 Task: Create a new board button with title "project management" and the description "Trello is an online project management." at the top of the list on board "Trello first" and add the "green" label and add the "Trello first" checklist from card "Trello first" renamed to "Trello second" to the card and add member "softage.1@softage.net" to the card and set due date now.
Action: Mouse moved to (803, 162)
Screenshot: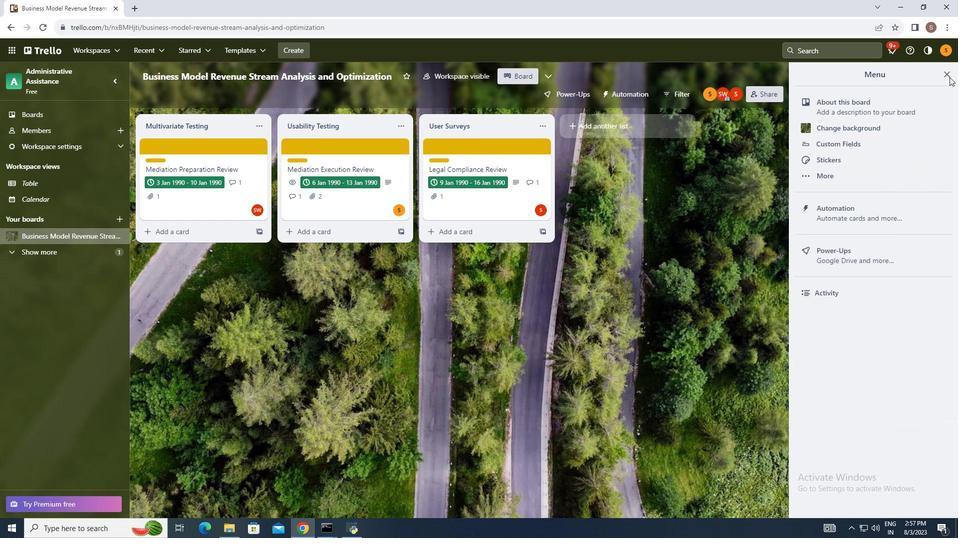 
Action: Mouse pressed left at (803, 162)
Screenshot: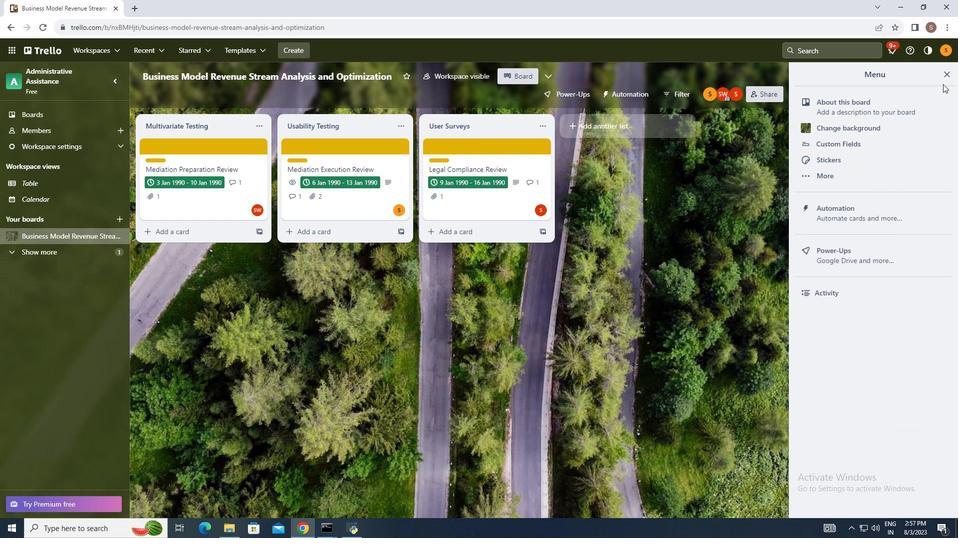 
Action: Mouse moved to (730, 254)
Screenshot: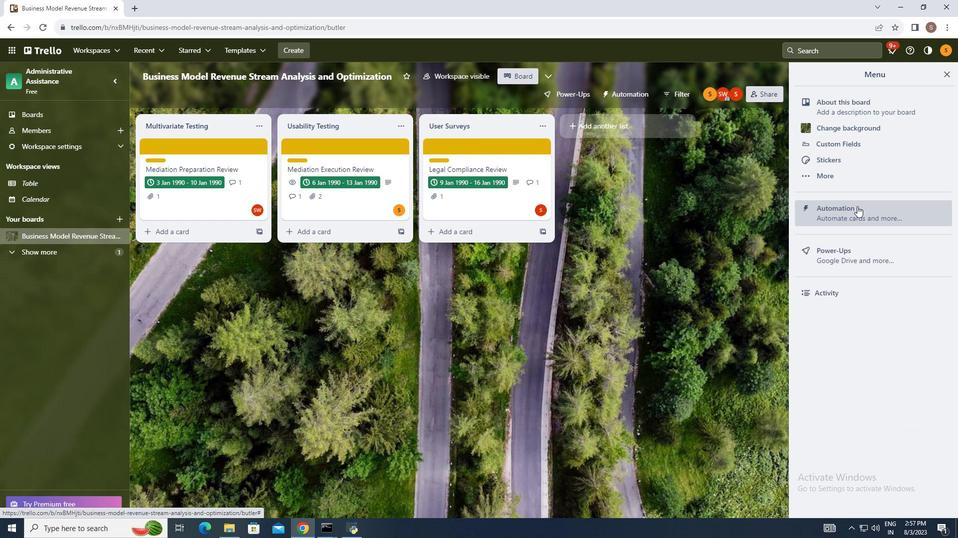 
Action: Mouse pressed left at (730, 254)
Screenshot: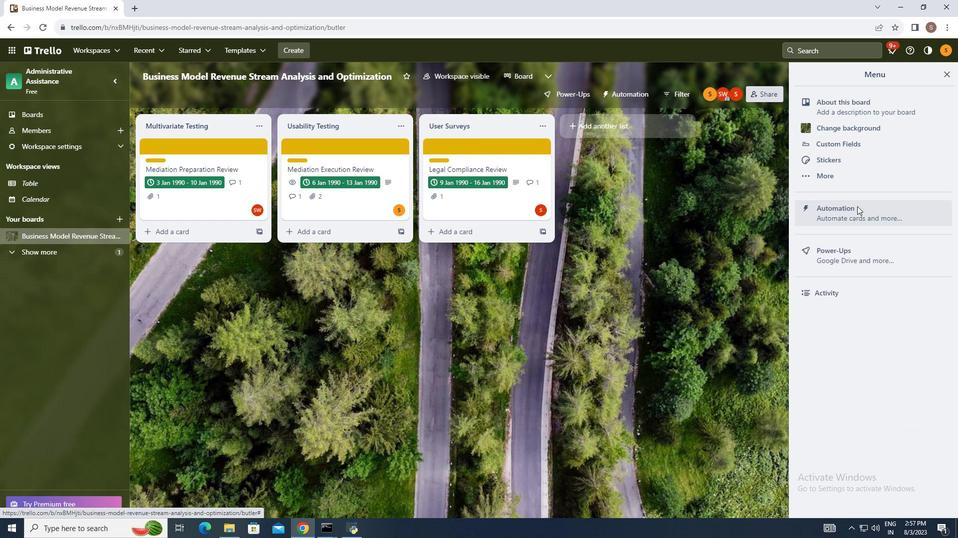 
Action: Mouse moved to (190, 309)
Screenshot: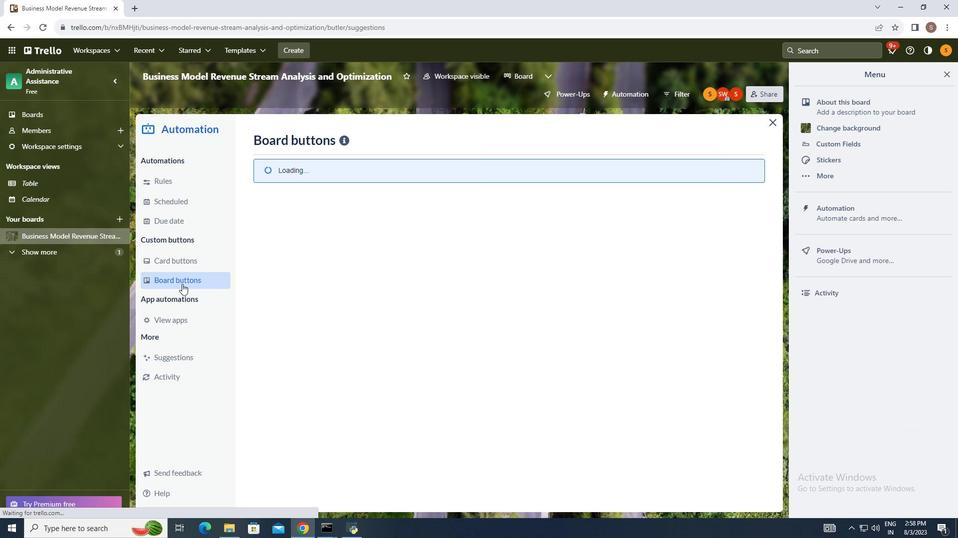 
Action: Mouse pressed left at (190, 309)
Screenshot: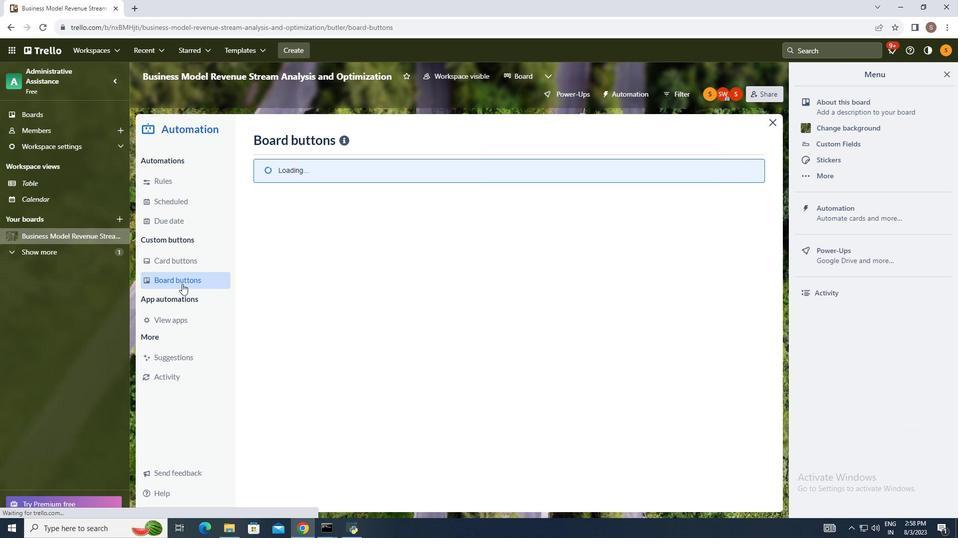 
Action: Mouse moved to (631, 207)
Screenshot: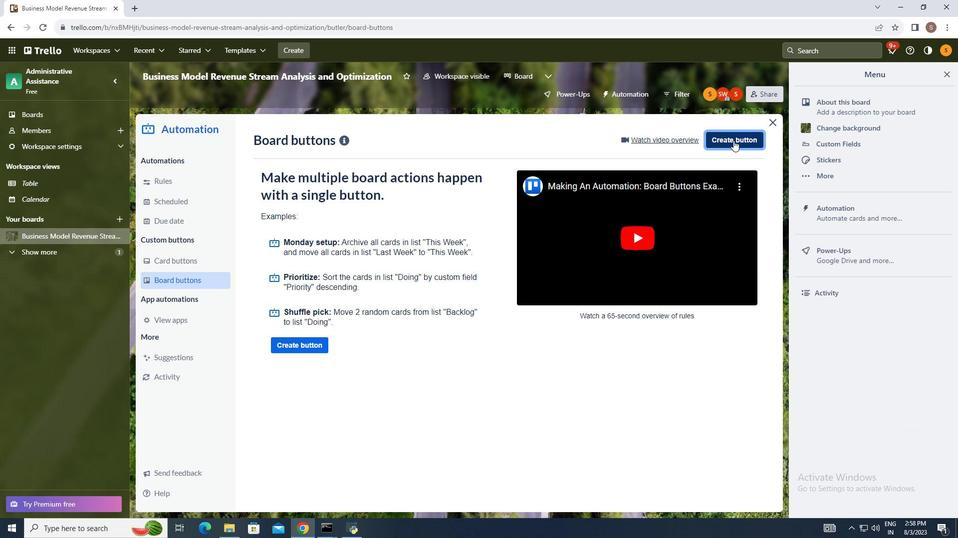 
Action: Mouse pressed left at (631, 207)
Screenshot: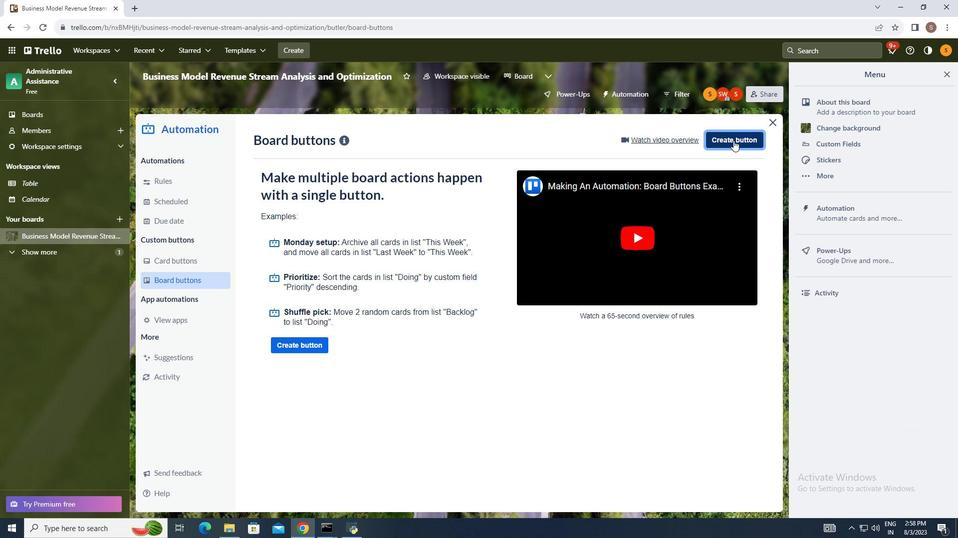 
Action: Mouse moved to (392, 303)
Screenshot: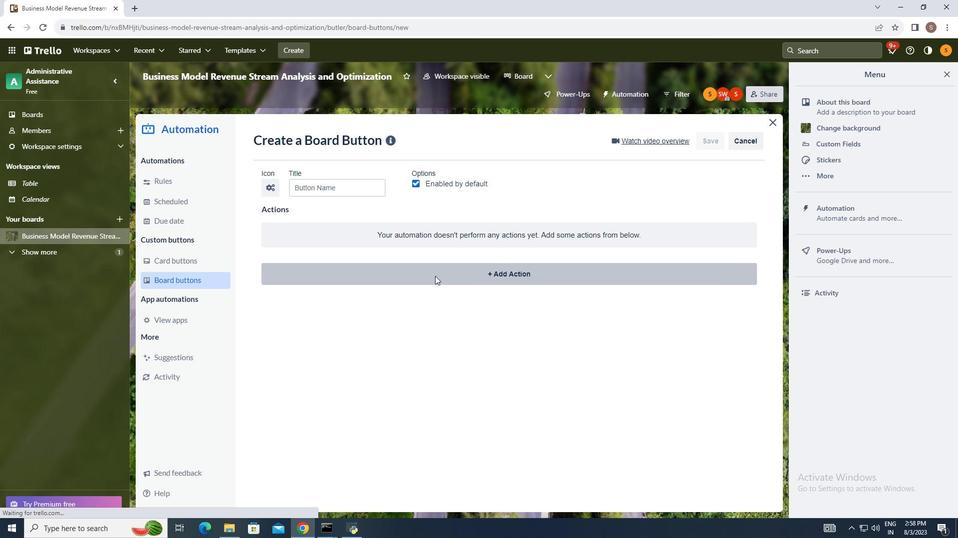 
Action: Mouse pressed left at (392, 303)
Screenshot: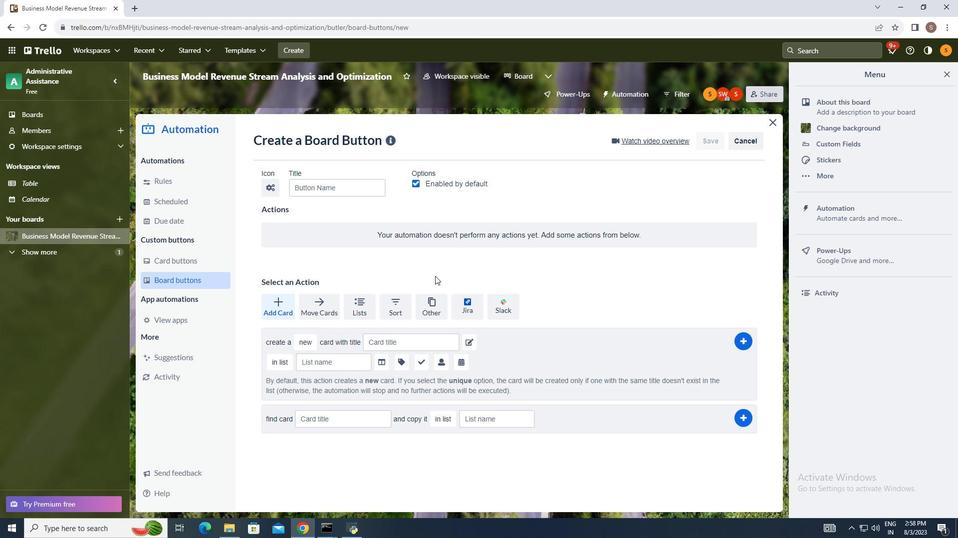 
Action: Mouse moved to (289, 351)
Screenshot: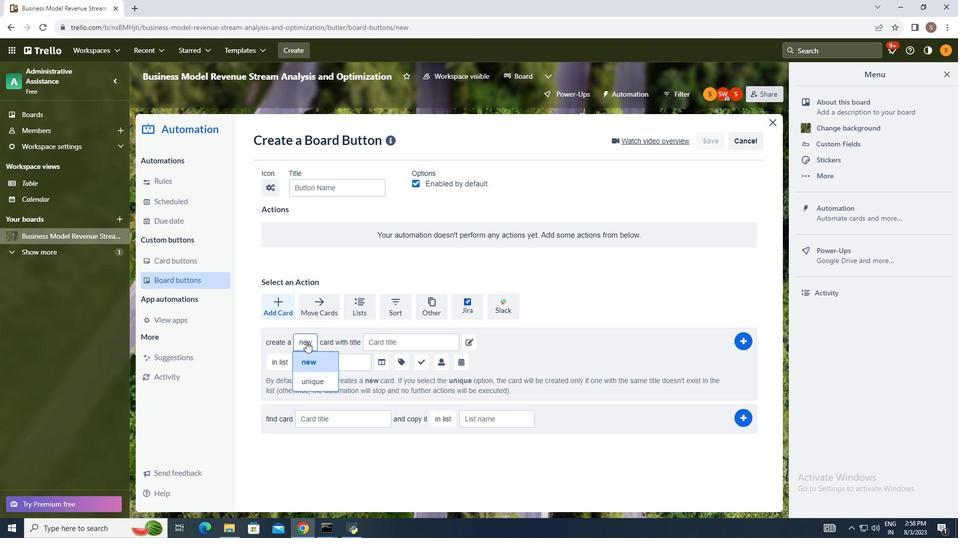 
Action: Mouse pressed left at (289, 351)
Screenshot: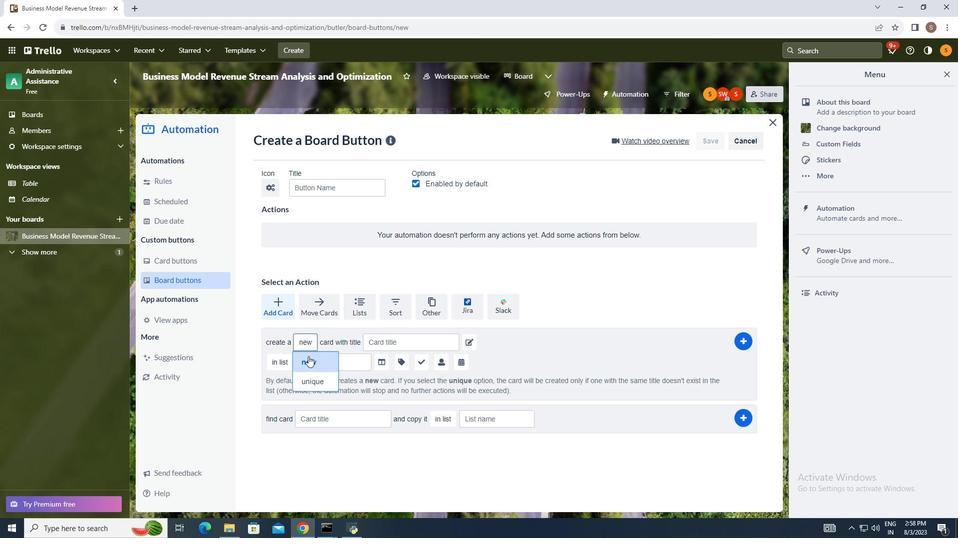 
Action: Mouse moved to (291, 361)
Screenshot: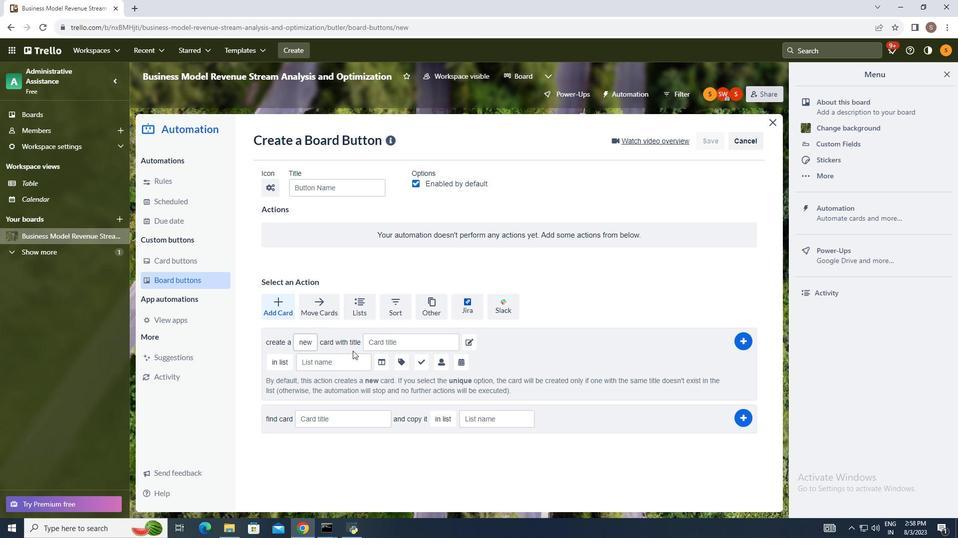 
Action: Mouse pressed left at (291, 361)
Screenshot: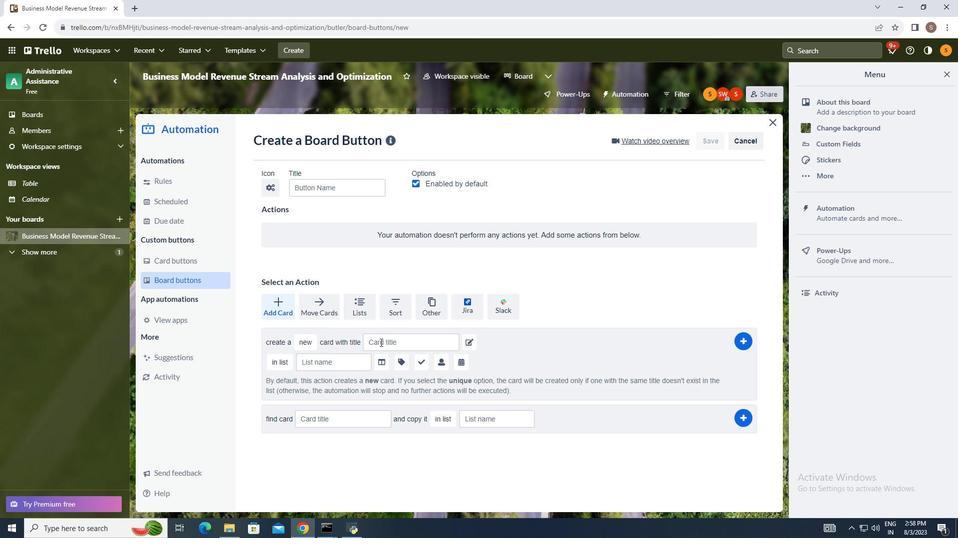 
Action: Mouse moved to (350, 351)
Screenshot: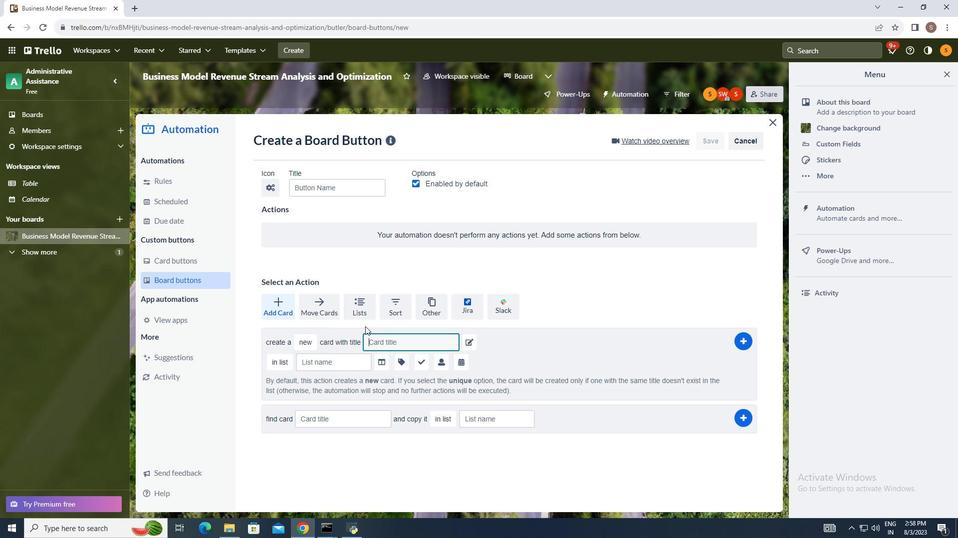 
Action: Mouse pressed left at (350, 351)
Screenshot: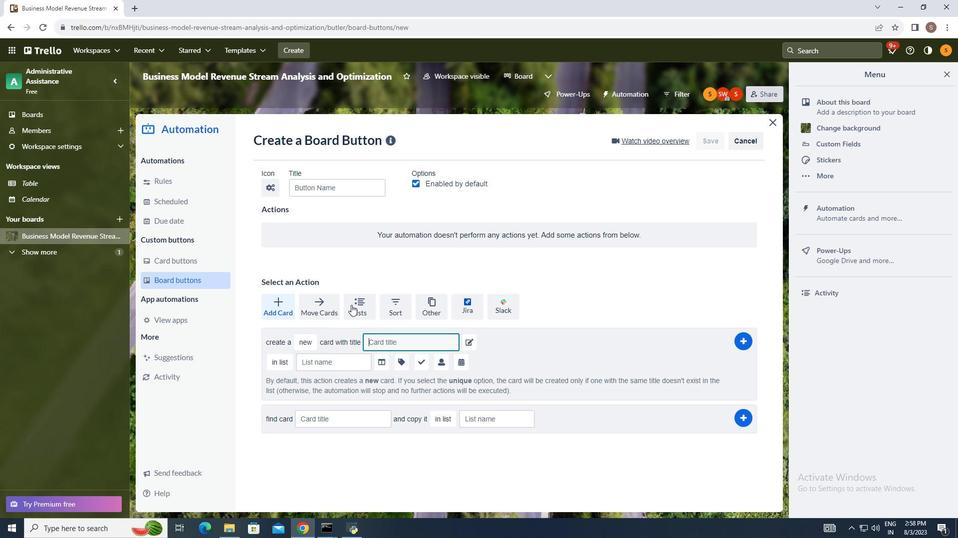 
Action: Mouse moved to (311, 292)
Screenshot: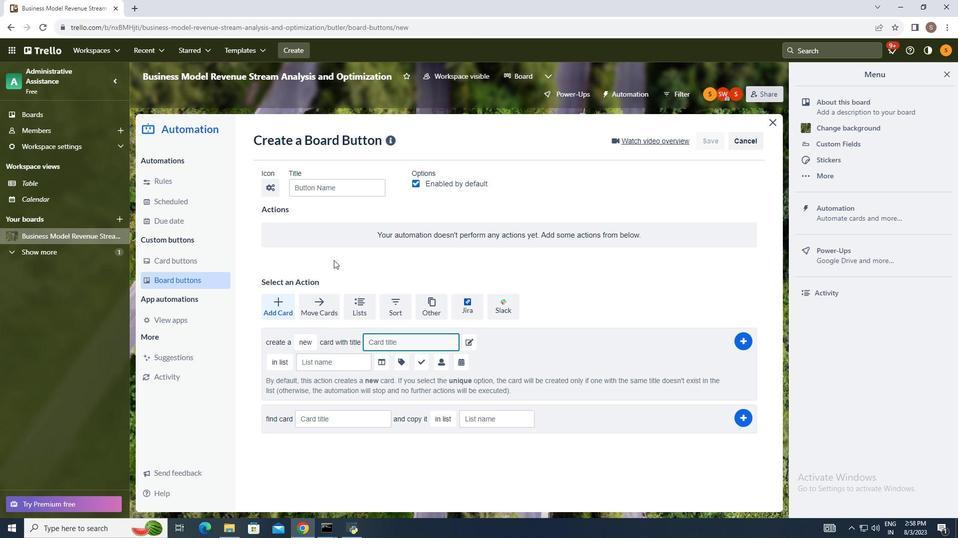 
Action: Key pressed project<Key.space>management
Screenshot: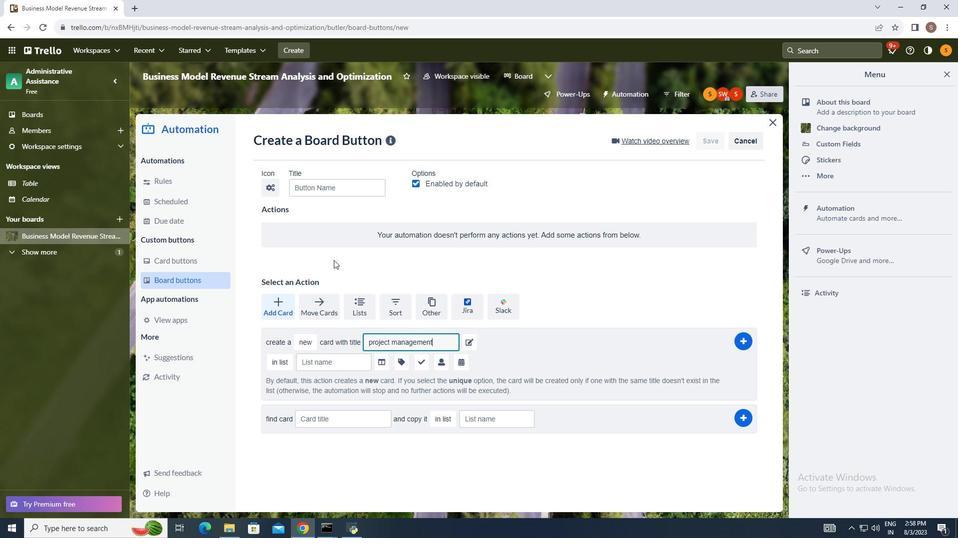 
Action: Mouse moved to (424, 350)
Screenshot: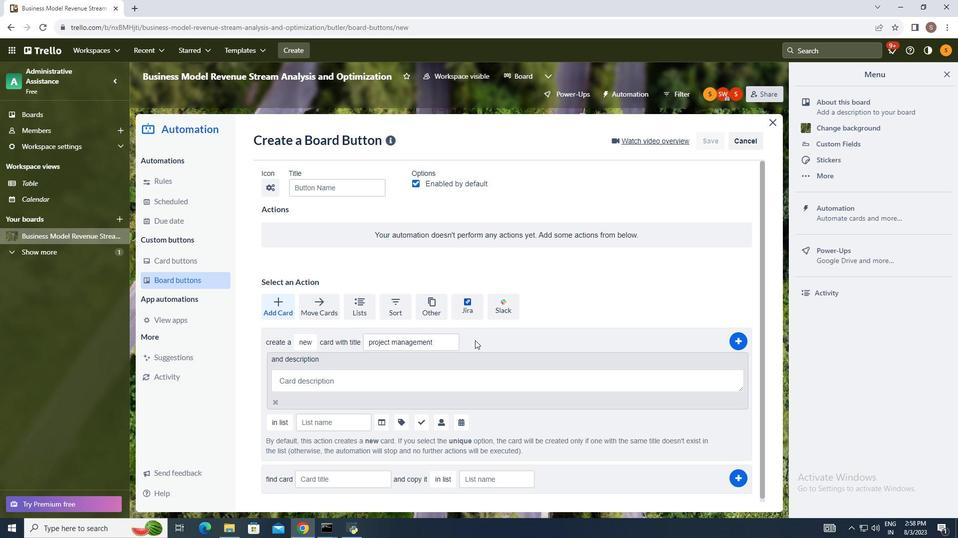 
Action: Mouse pressed left at (424, 350)
Screenshot: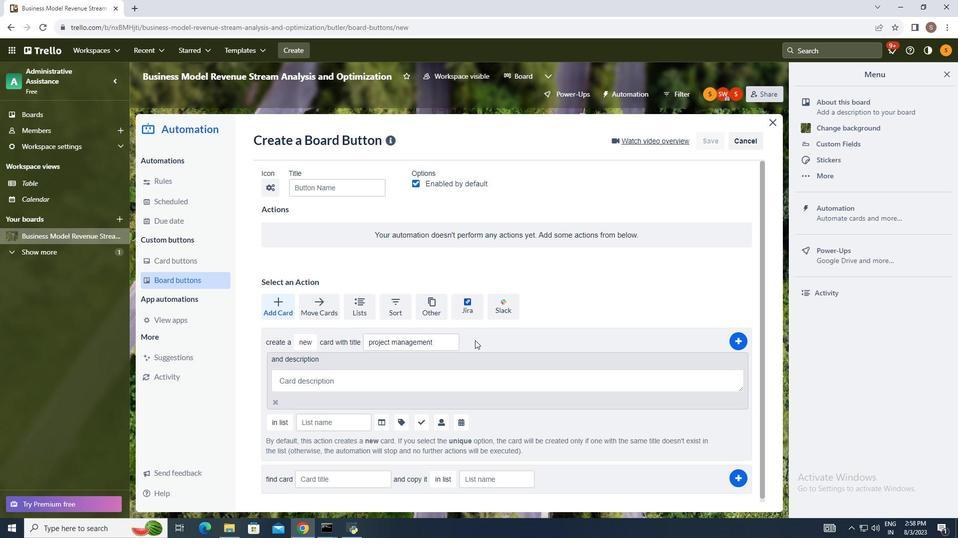 
Action: Mouse moved to (320, 379)
Screenshot: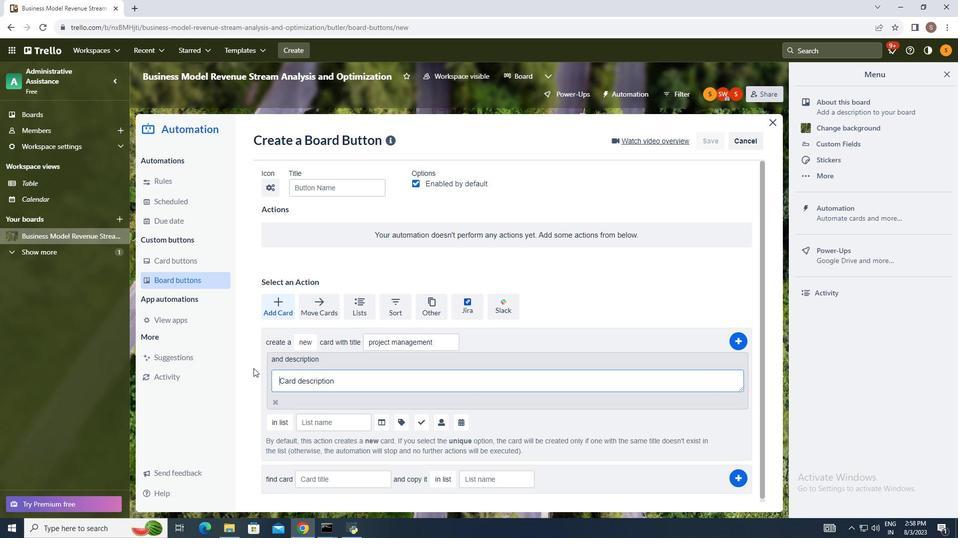
Action: Mouse pressed left at (320, 379)
Screenshot: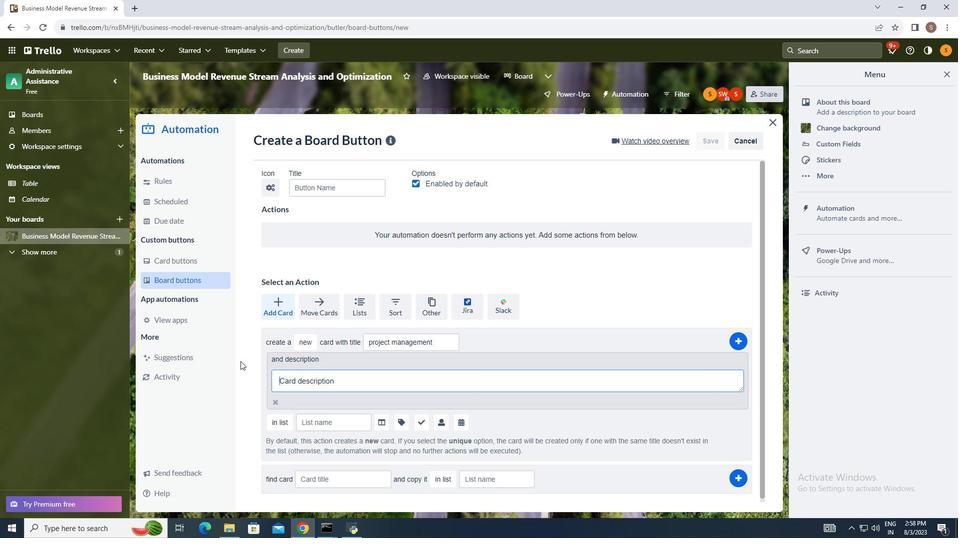 
Action: Mouse moved to (237, 364)
Screenshot: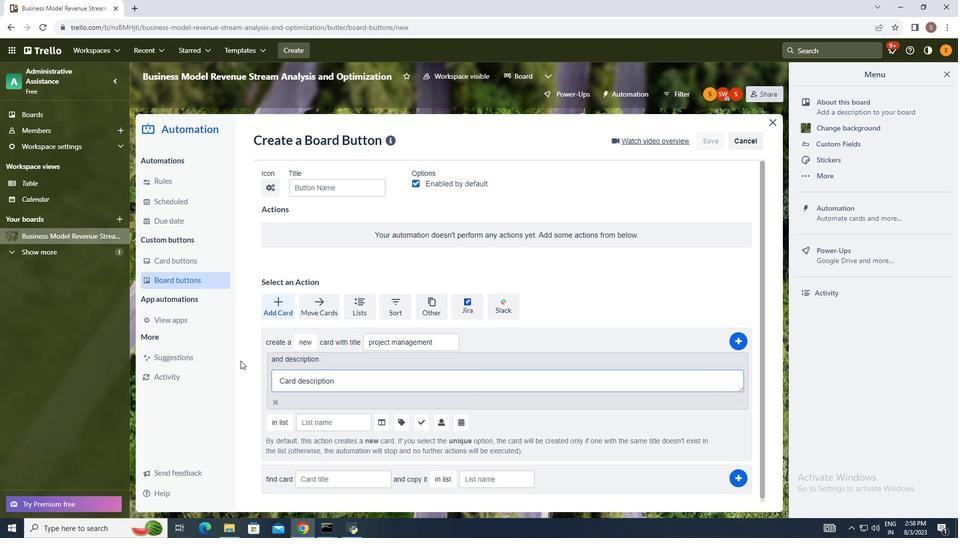 
Action: Key pressed <Key.shift_r>Trello<Key.space>is<Key.space>an<Key.space>online<Key.space>project<Key.space>management<Key.space>
Screenshot: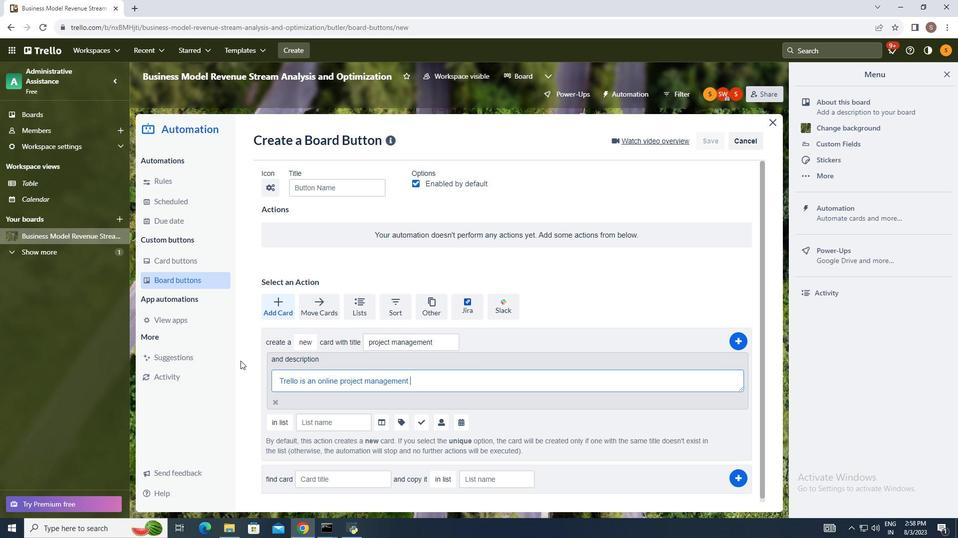 
Action: Mouse moved to (381, 370)
Screenshot: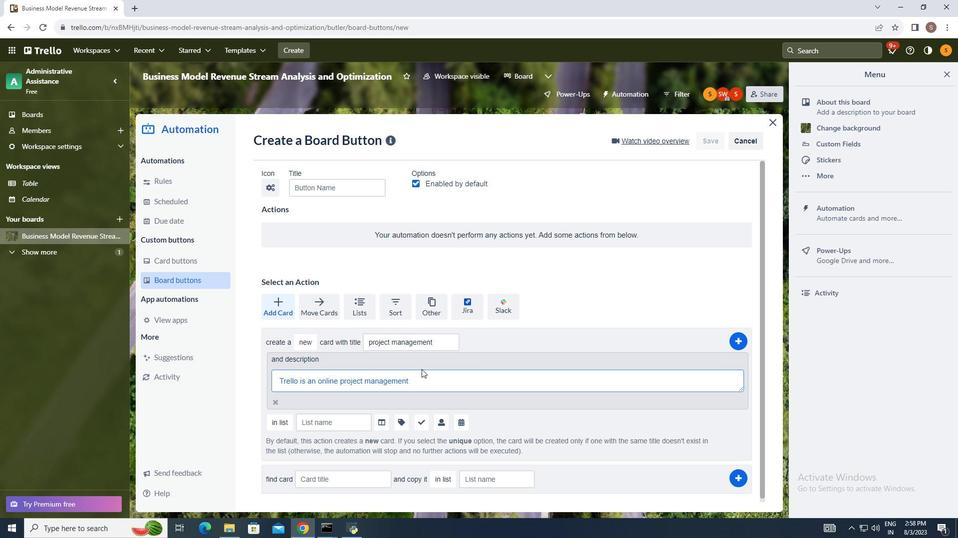 
Action: Key pressed at<Key.space>the<Key.space>top<Key.space>of<Key.space>the<Key.space>list<Key.space>on
Screenshot: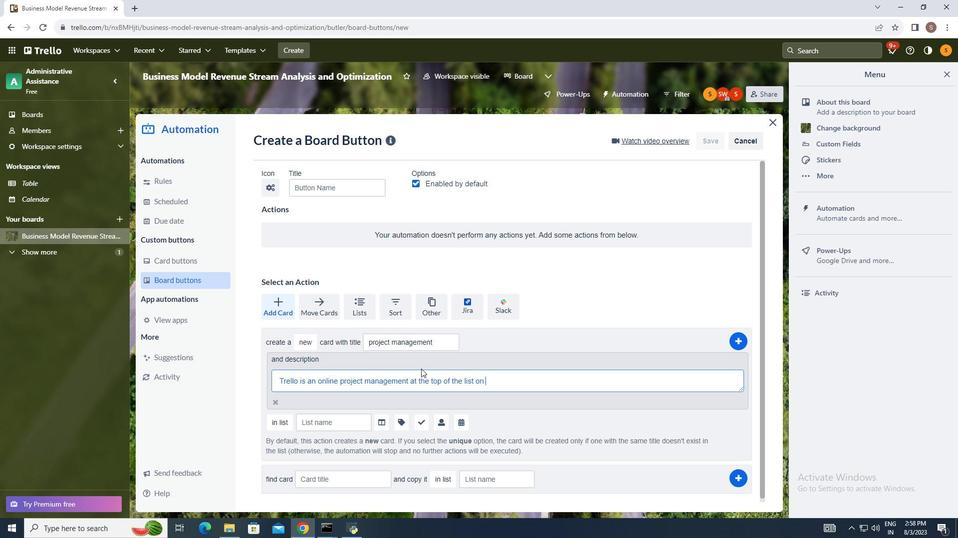 
Action: Mouse moved to (381, 370)
Screenshot: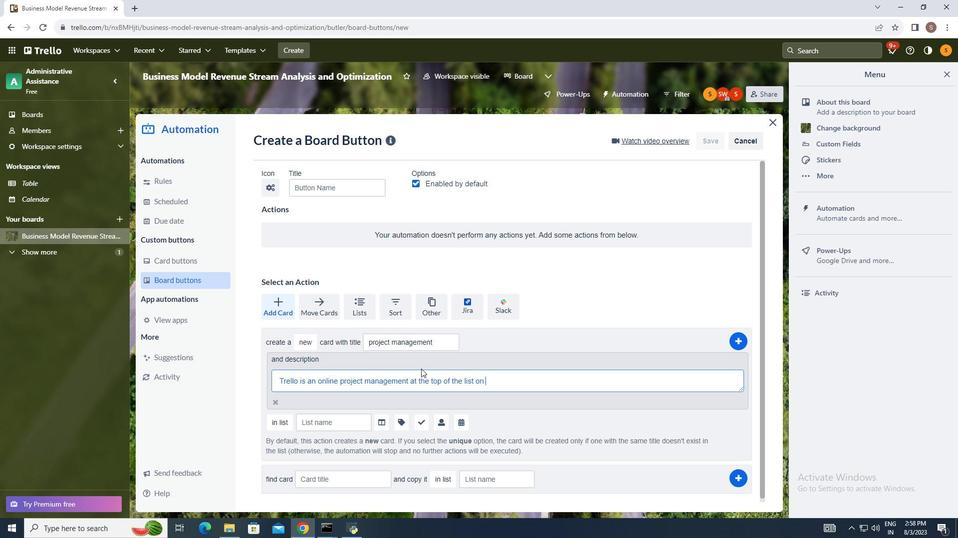 
Action: Key pressed <Key.space>board
Screenshot: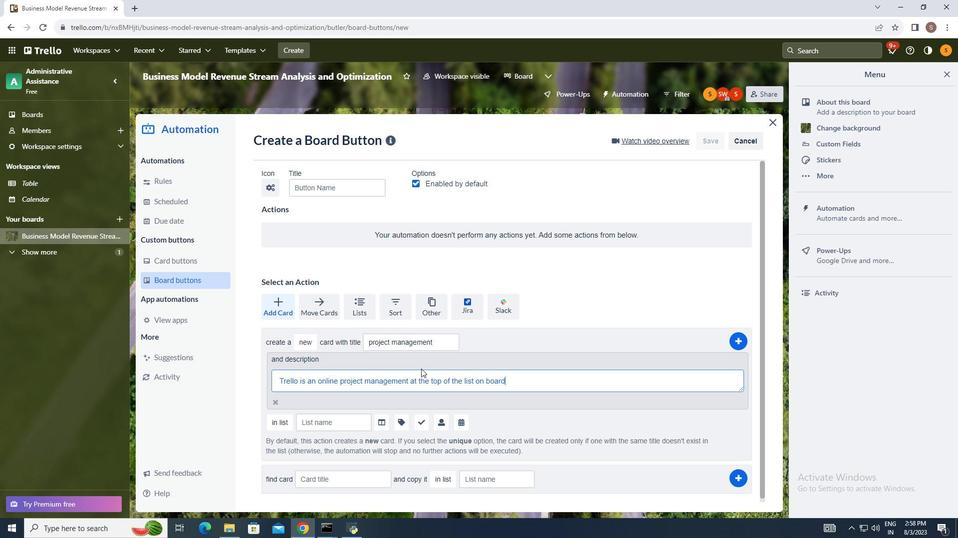 
Action: Mouse moved to (266, 411)
Screenshot: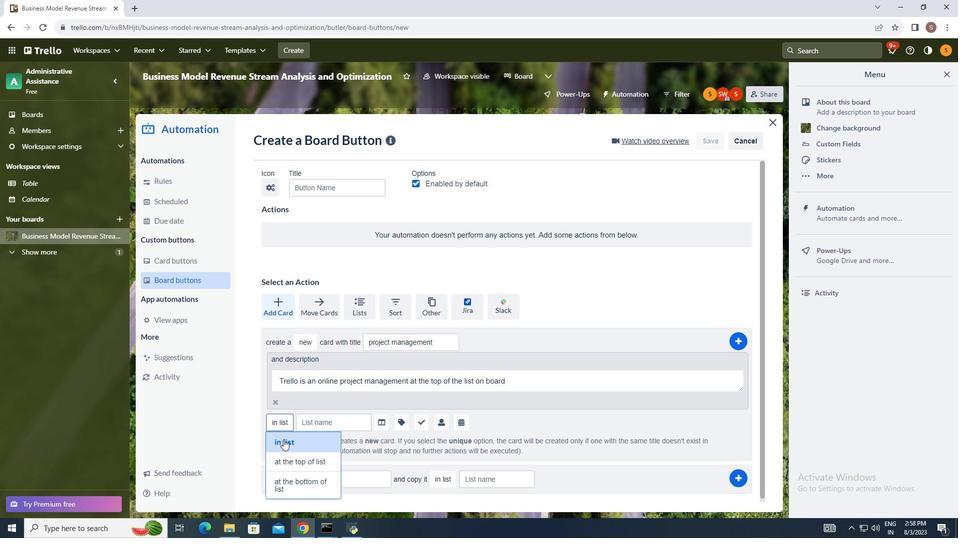 
Action: Mouse pressed left at (266, 411)
Screenshot: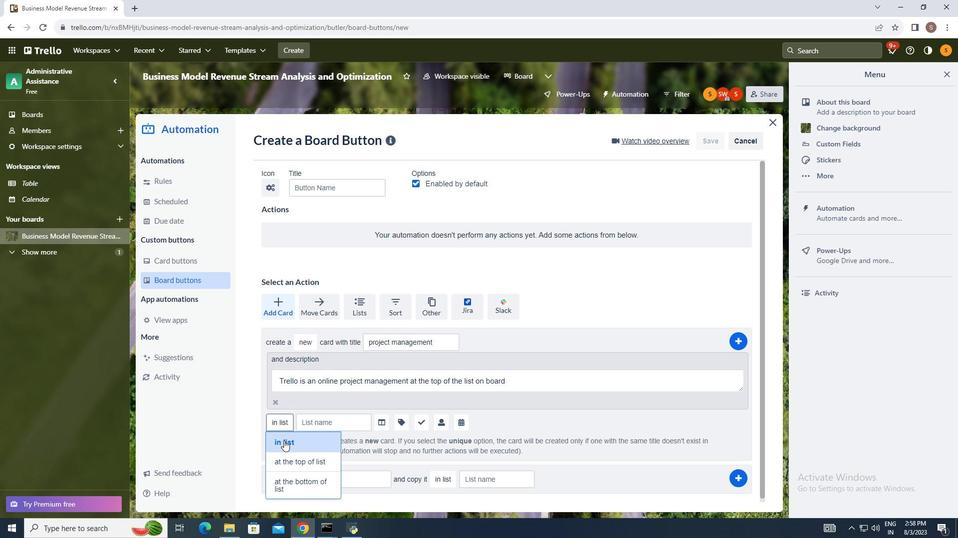 
Action: Mouse moved to (272, 423)
Screenshot: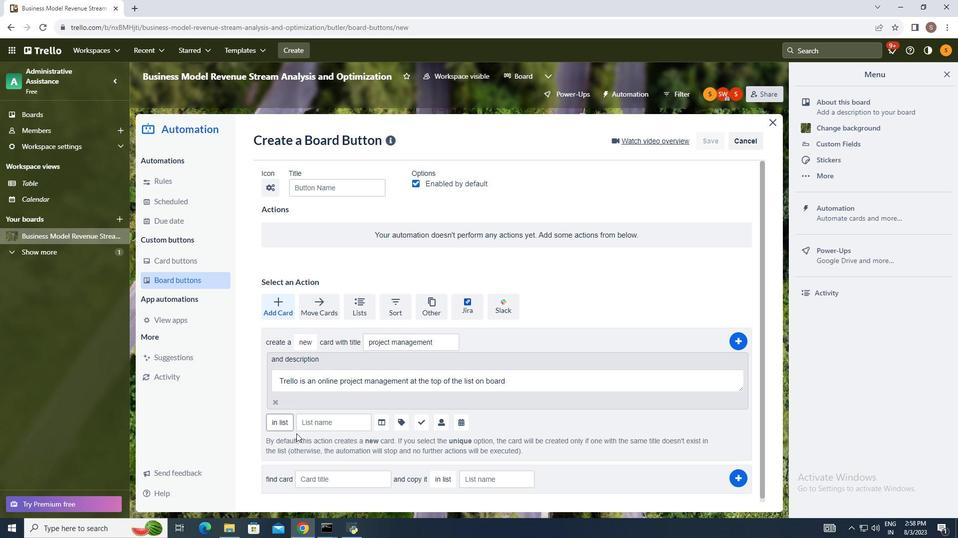 
Action: Mouse pressed left at (272, 423)
Screenshot: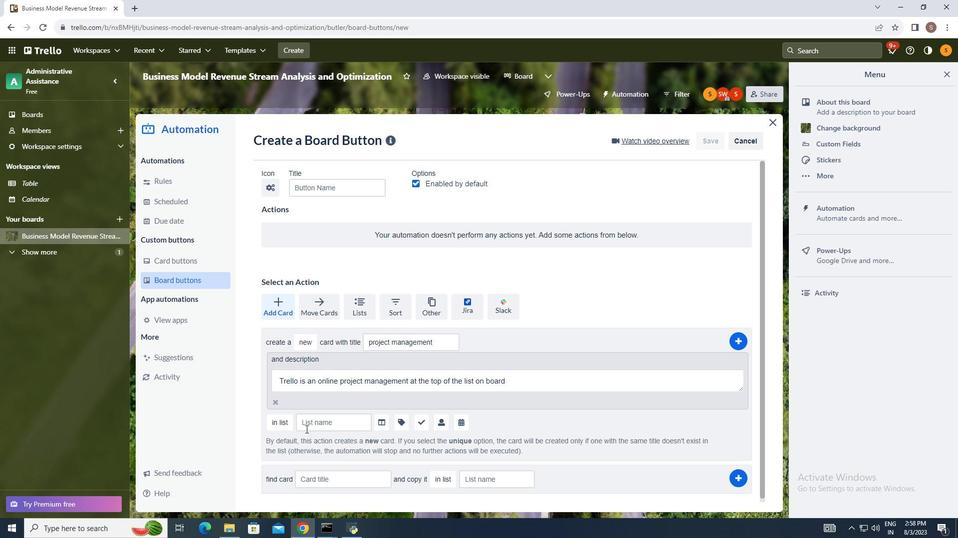 
Action: Mouse moved to (294, 409)
Screenshot: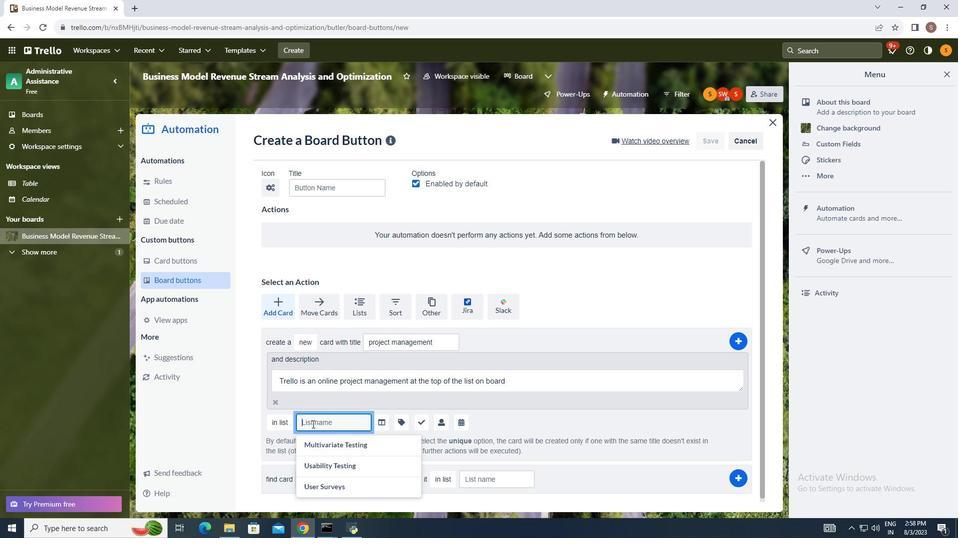 
Action: Mouse pressed left at (294, 409)
Screenshot: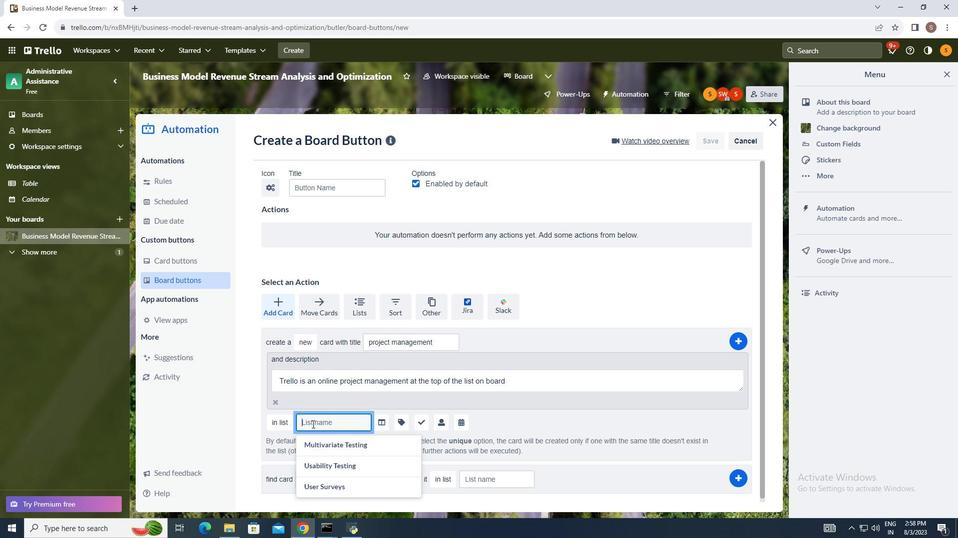 
Action: Key pressed <Key.shift_r>Trelo
Screenshot: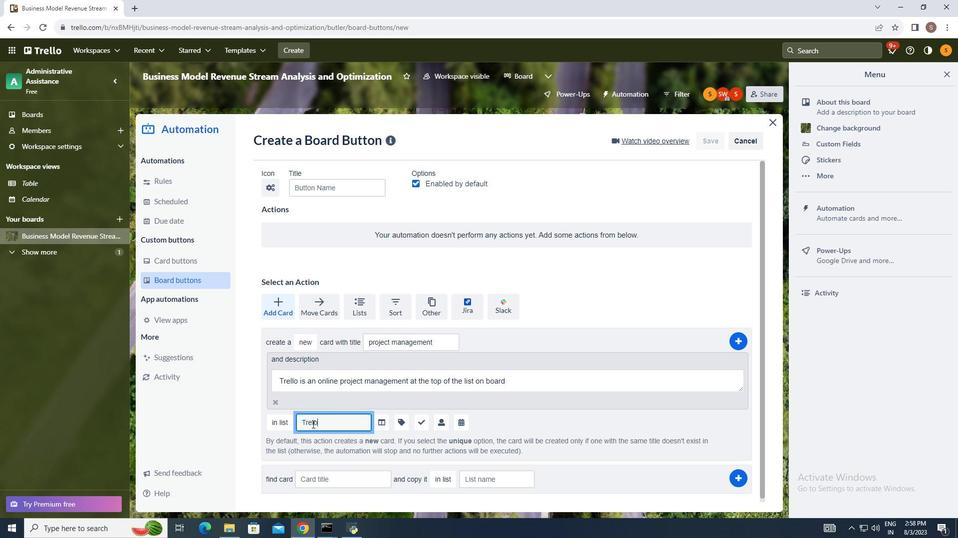 
Action: Mouse moved to (311, 408)
Screenshot: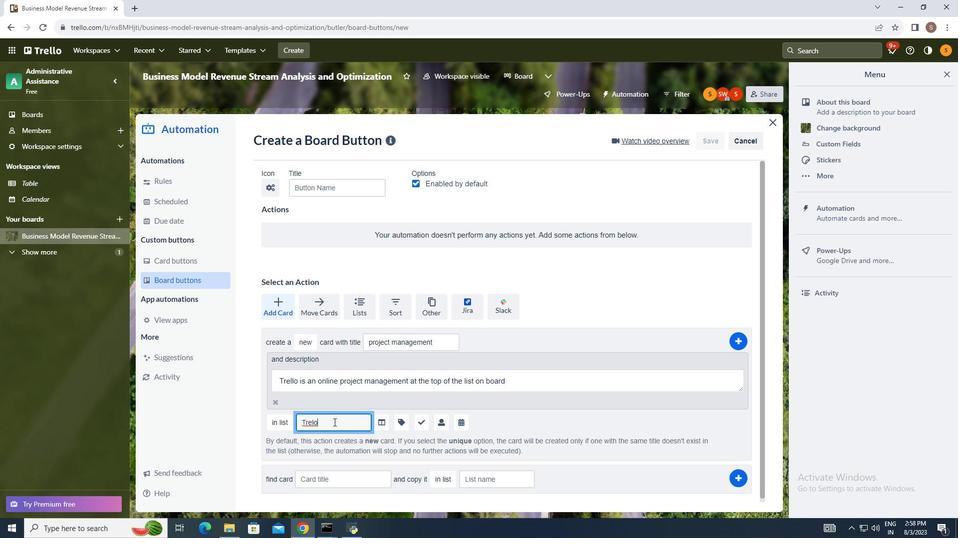 
Action: Key pressed <Key.backspace>lo<Key.space>first
Screenshot: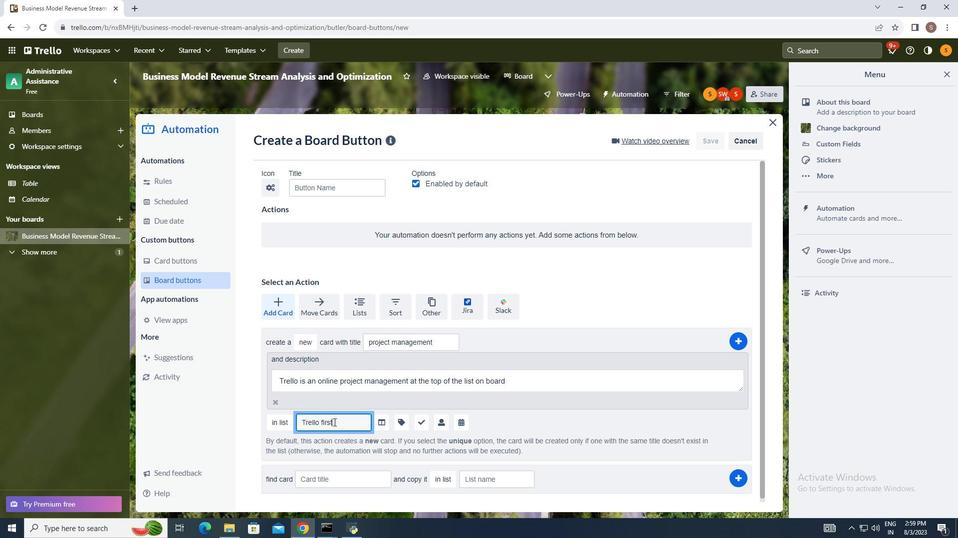 
Action: Mouse moved to (349, 408)
Screenshot: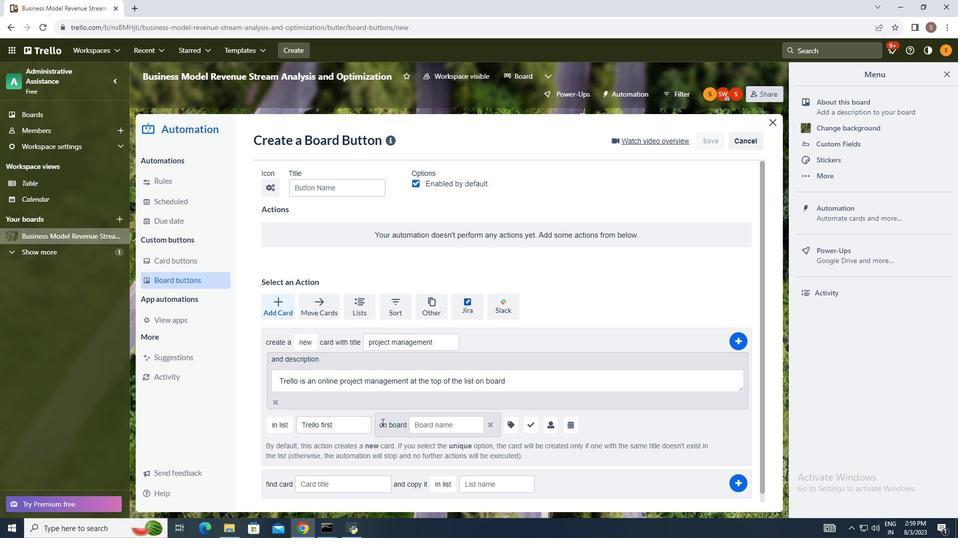 
Action: Mouse pressed left at (349, 408)
Screenshot: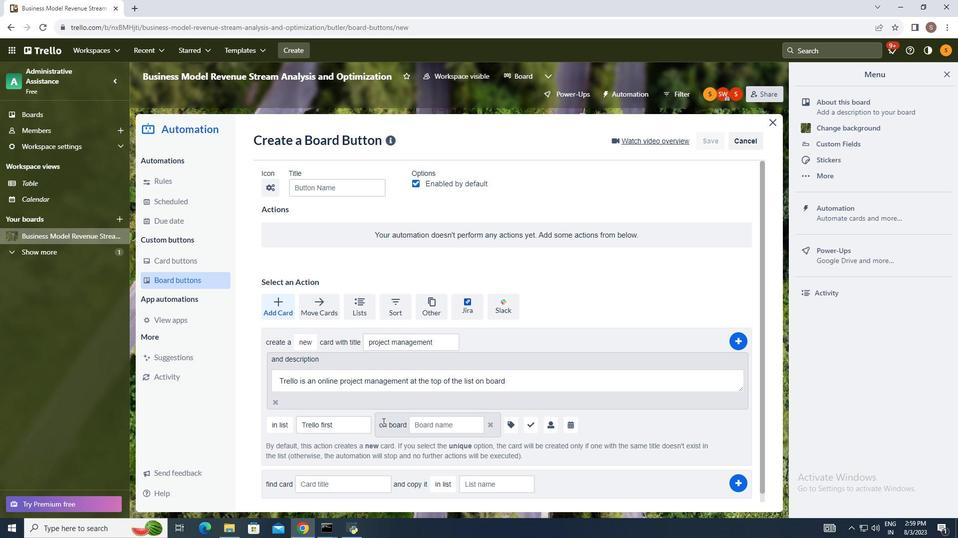 
Action: Mouse moved to (398, 411)
Screenshot: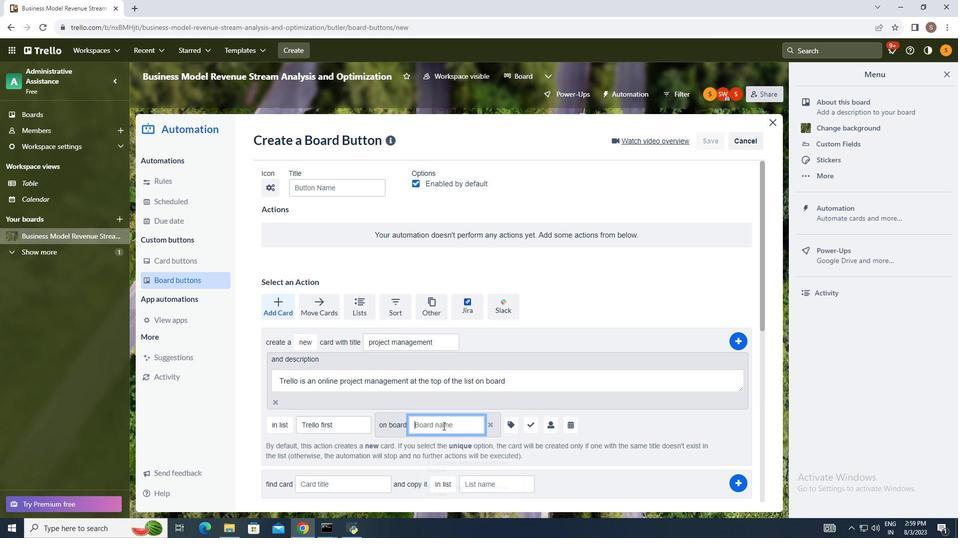 
Action: Mouse pressed left at (398, 411)
Screenshot: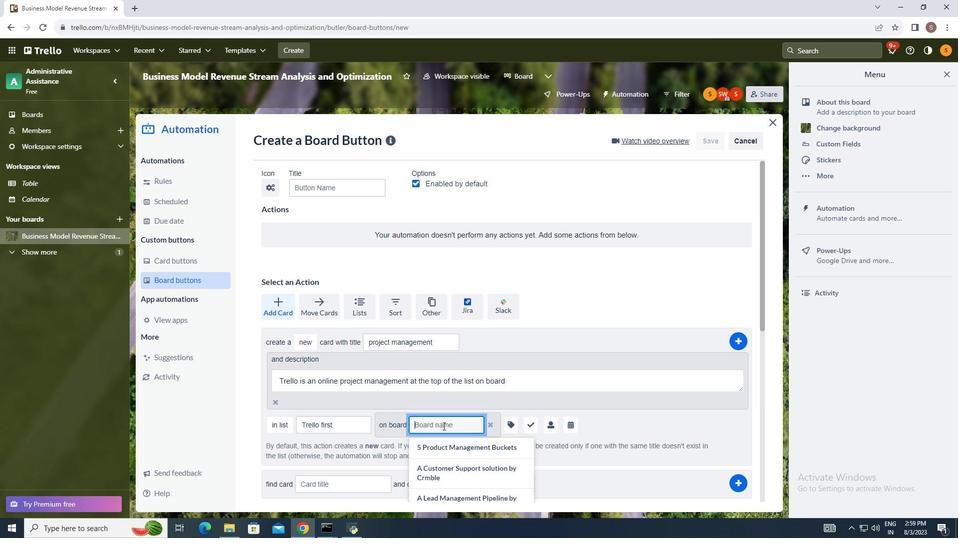 
Action: Mouse moved to (392, 409)
Screenshot: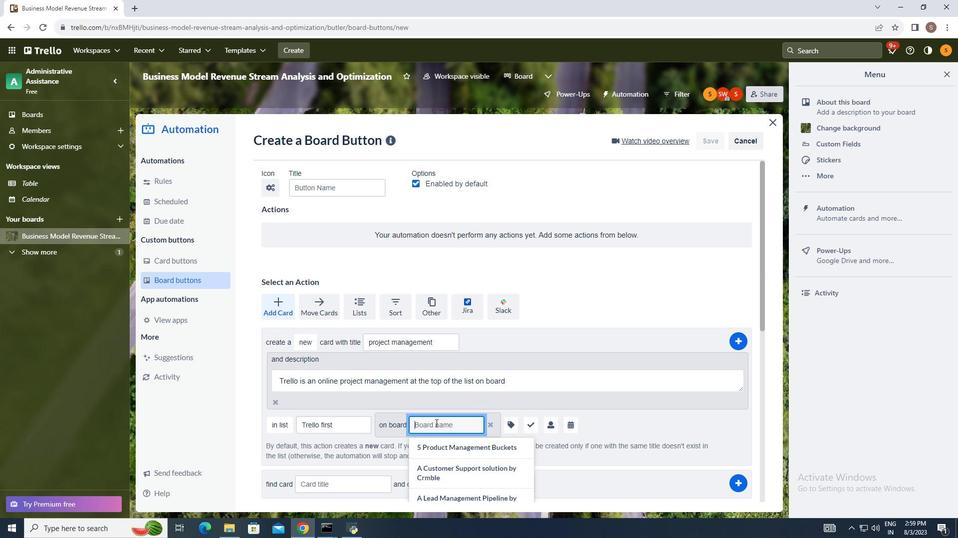 
Action: Key pressed <Key.shift_r>Trello<Key.space>first<Key.space>
Screenshot: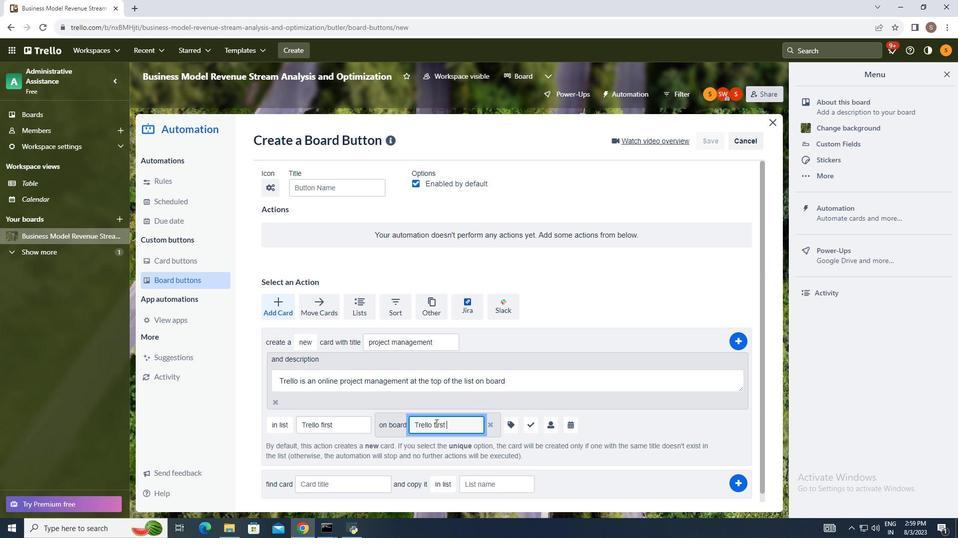 
Action: Mouse moved to (453, 410)
Screenshot: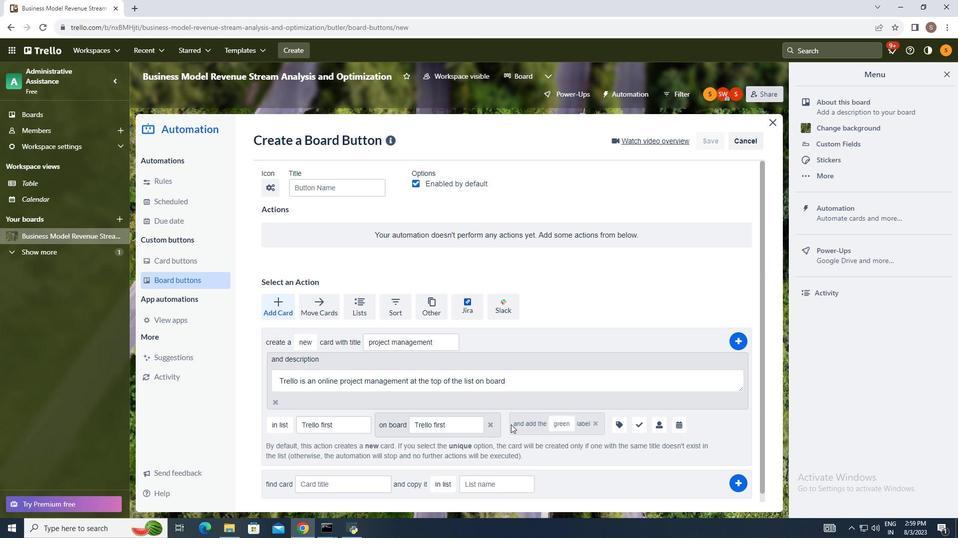 
Action: Mouse pressed left at (453, 410)
Screenshot: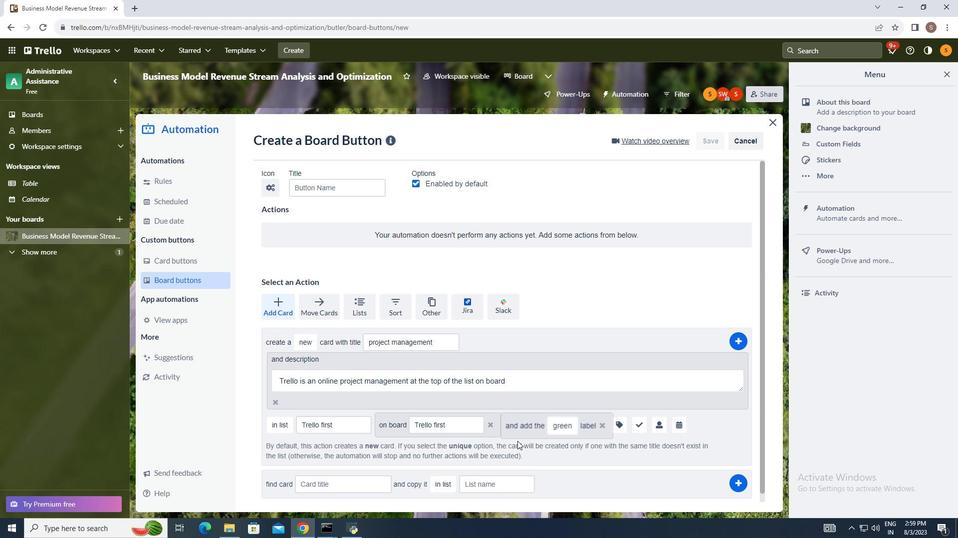 
Action: Mouse moved to (493, 413)
Screenshot: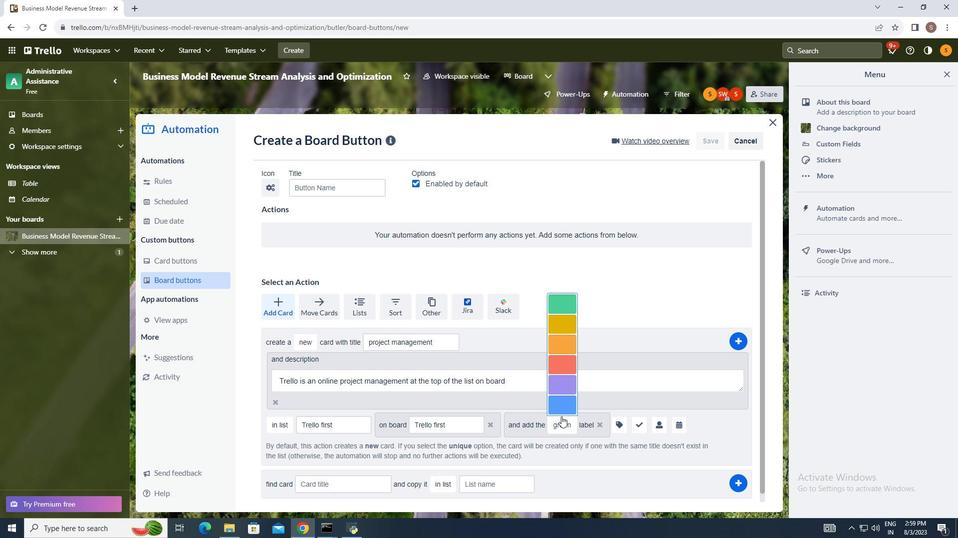 
Action: Mouse pressed left at (493, 413)
Screenshot: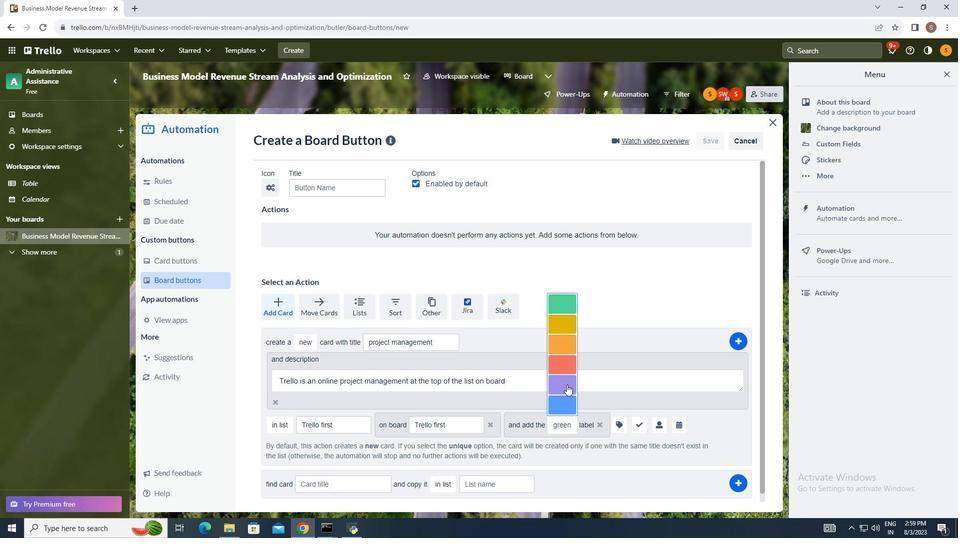 
Action: Mouse moved to (496, 321)
Screenshot: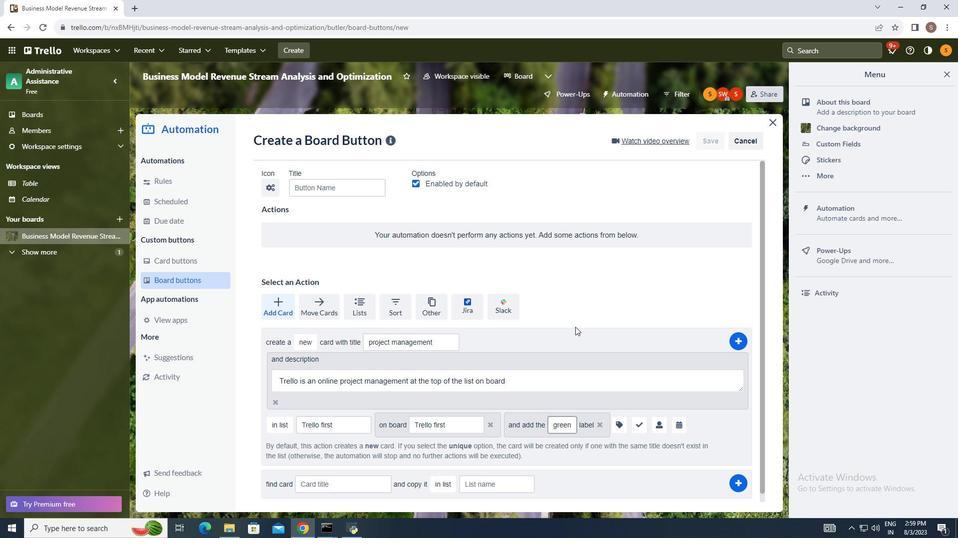
Action: Mouse pressed left at (496, 321)
Screenshot: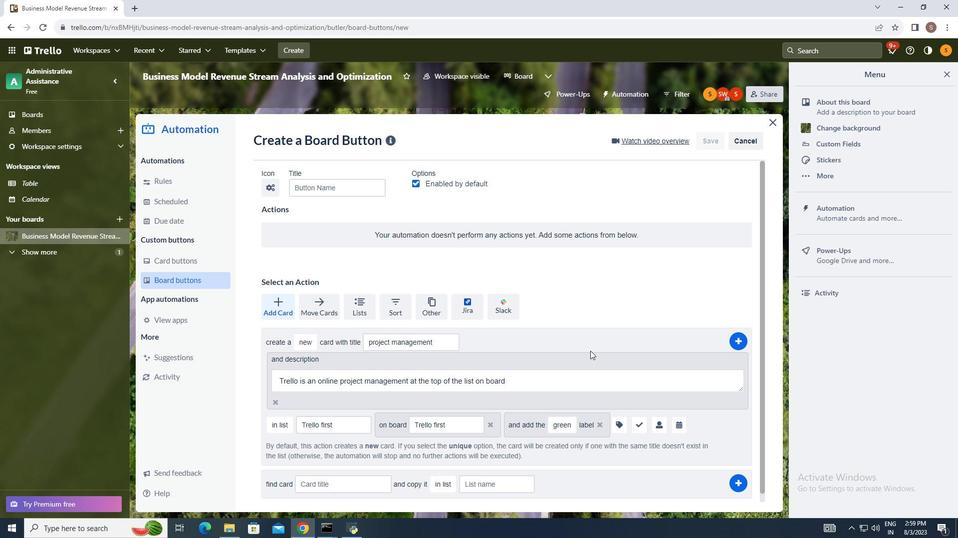 
Action: Mouse moved to (554, 409)
Screenshot: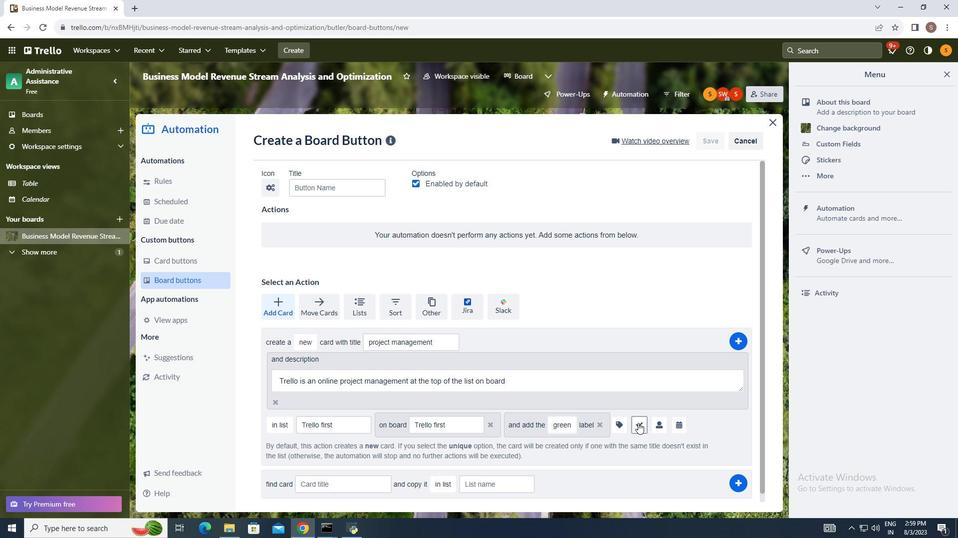 
Action: Mouse pressed left at (554, 409)
Screenshot: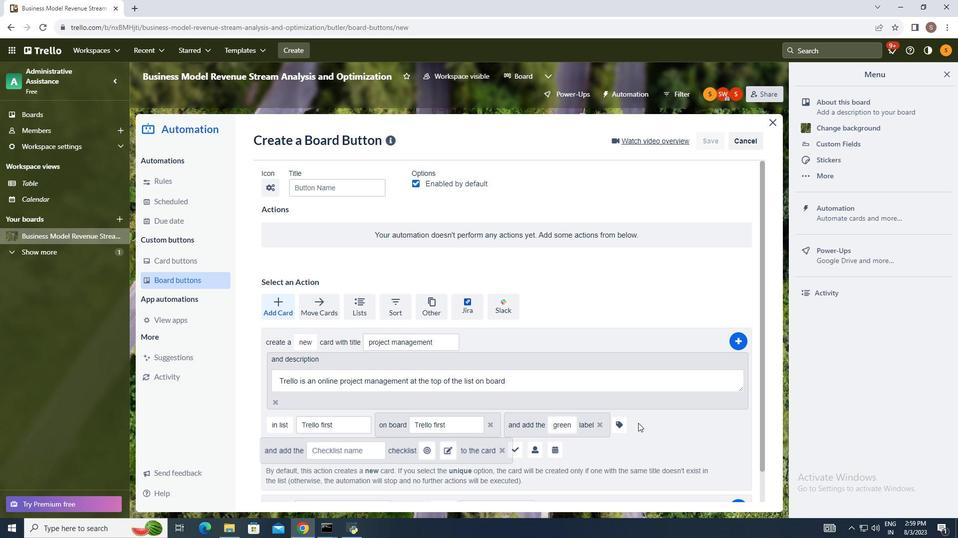 
Action: Mouse moved to (324, 428)
Screenshot: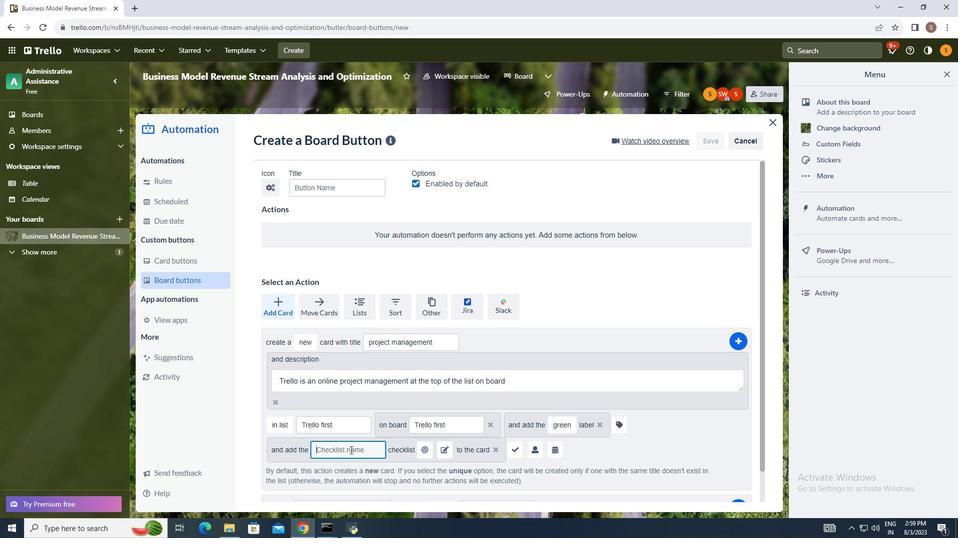 
Action: Mouse pressed left at (324, 428)
Screenshot: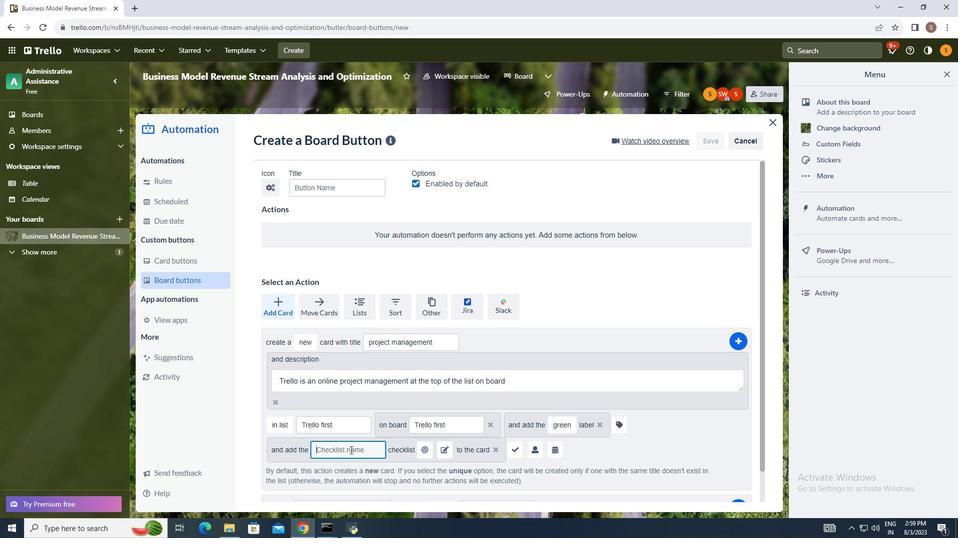 
Action: Key pressed <Key.shift_r>Trello<Key.space>firts
Screenshot: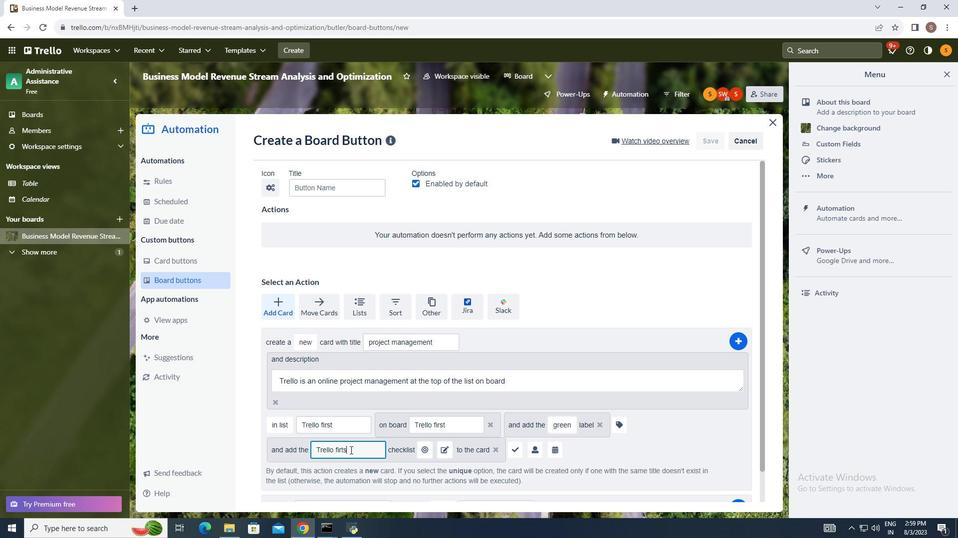 
Action: Mouse moved to (458, 429)
Screenshot: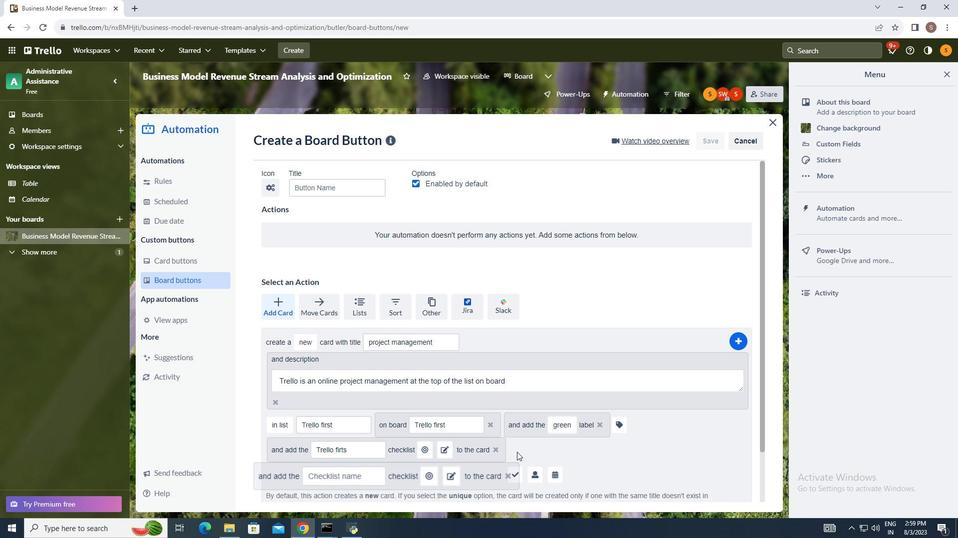 
Action: Mouse pressed left at (458, 429)
Screenshot: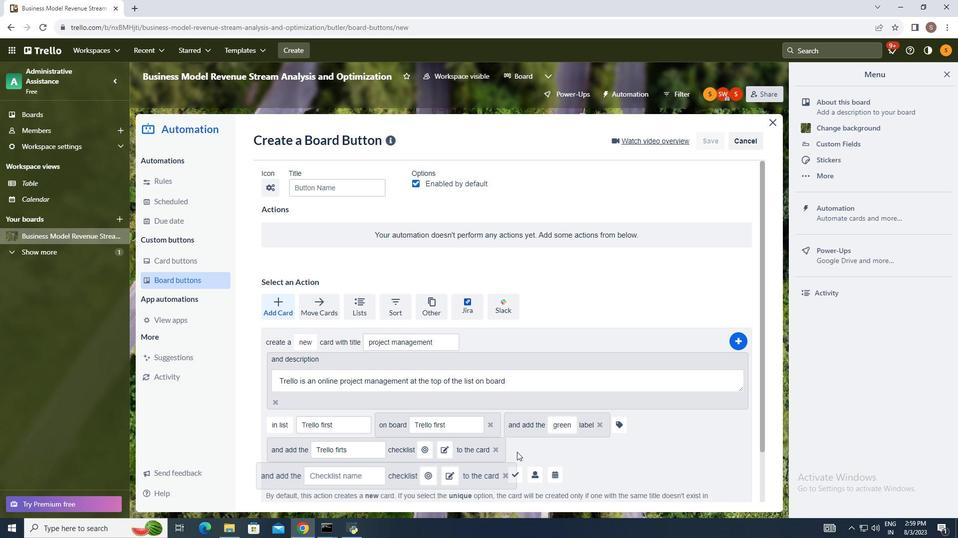 
Action: Mouse moved to (489, 424)
Screenshot: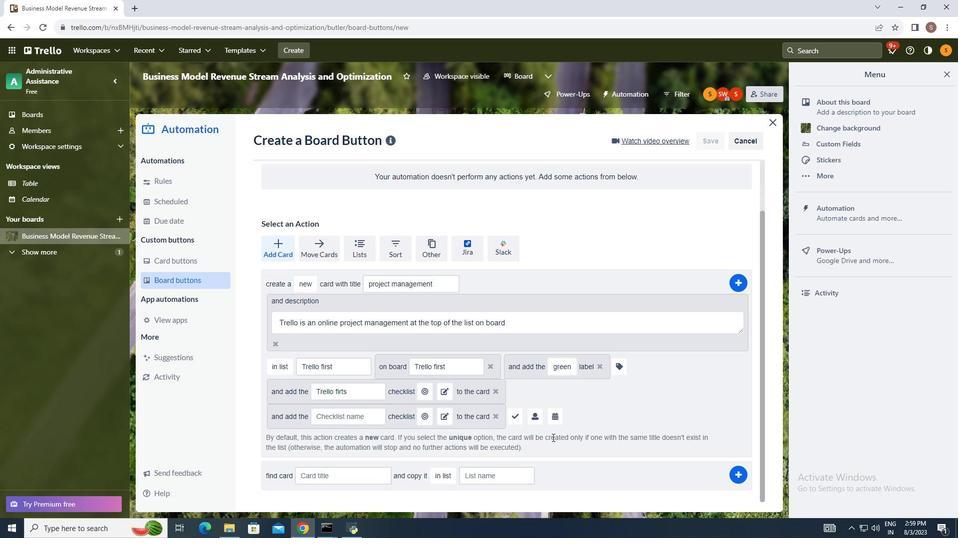 
Action: Mouse scrolled (489, 424) with delta (0, 0)
Screenshot: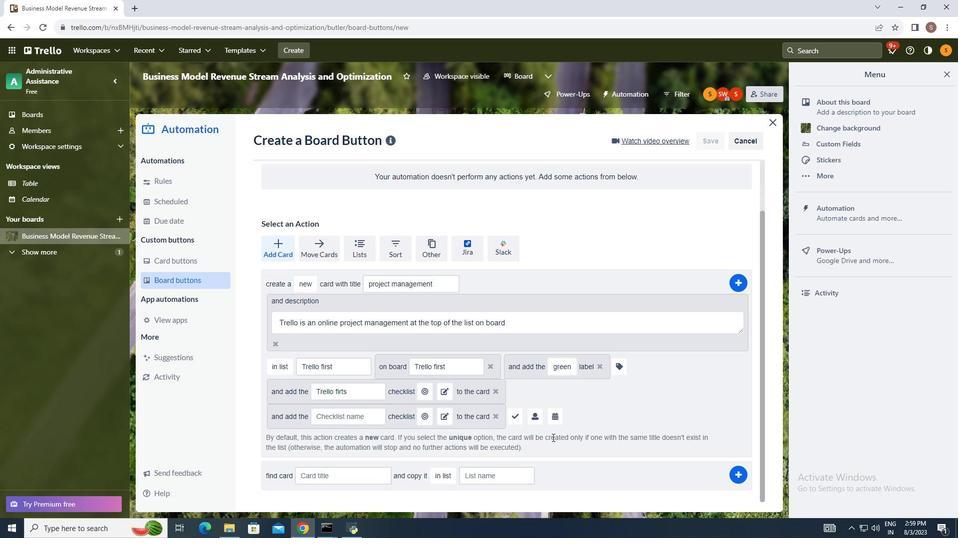 
Action: Mouse moved to (489, 424)
Screenshot: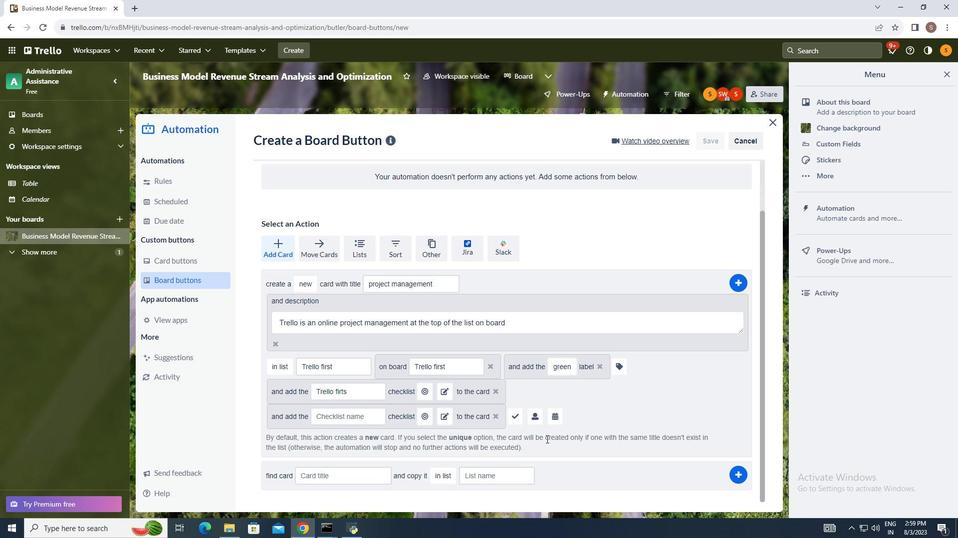 
Action: Mouse scrolled (489, 423) with delta (0, 0)
Screenshot: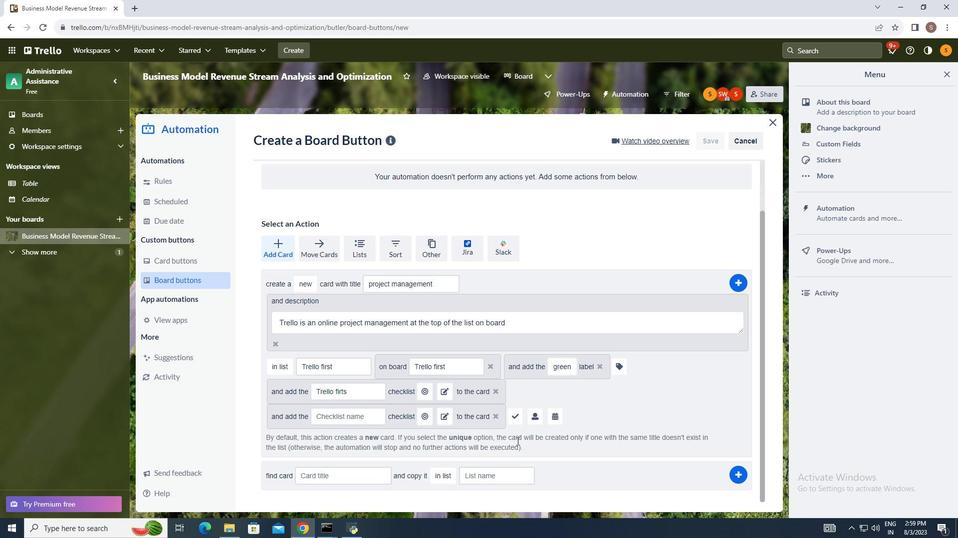 
Action: Mouse moved to (321, 405)
Screenshot: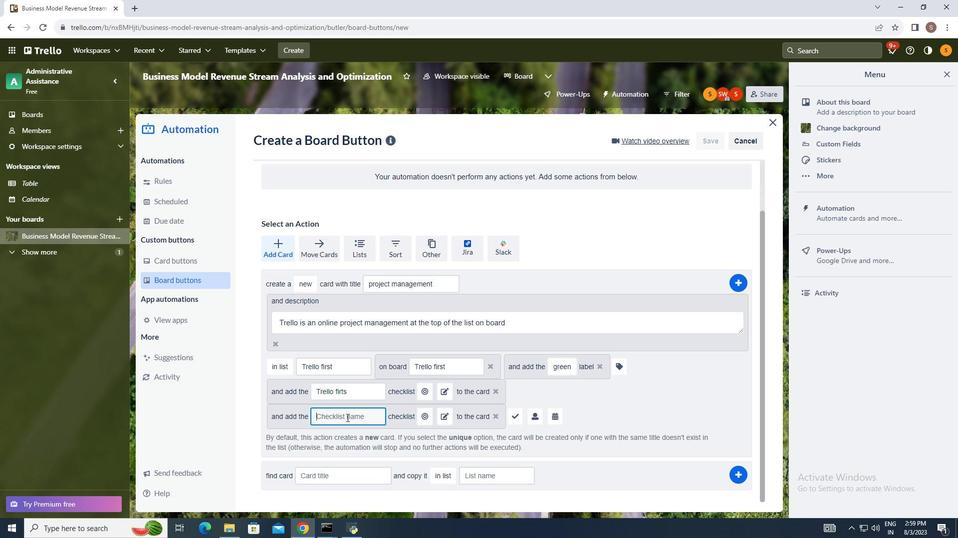 
Action: Mouse pressed left at (321, 405)
Screenshot: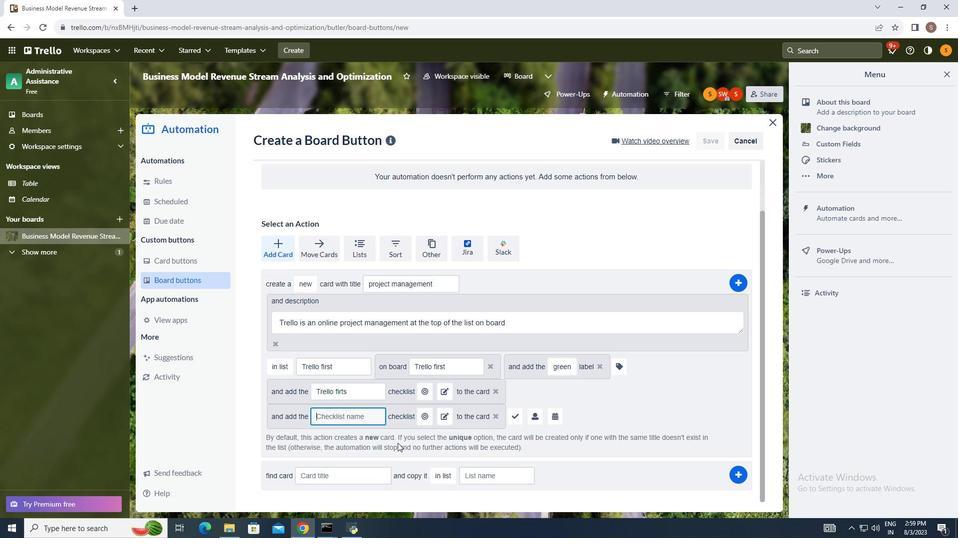 
Action: Mouse moved to (438, 403)
Screenshot: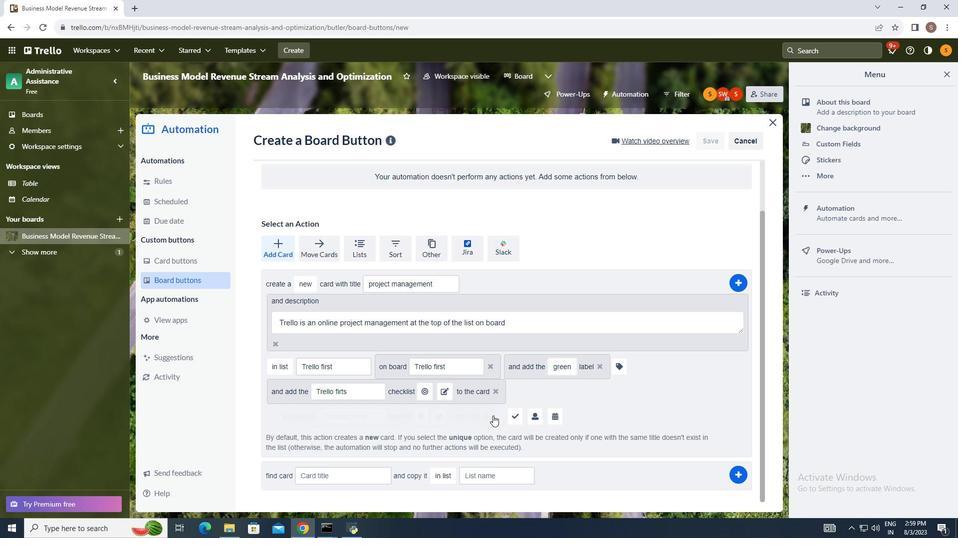 
Action: Mouse pressed left at (438, 403)
Screenshot: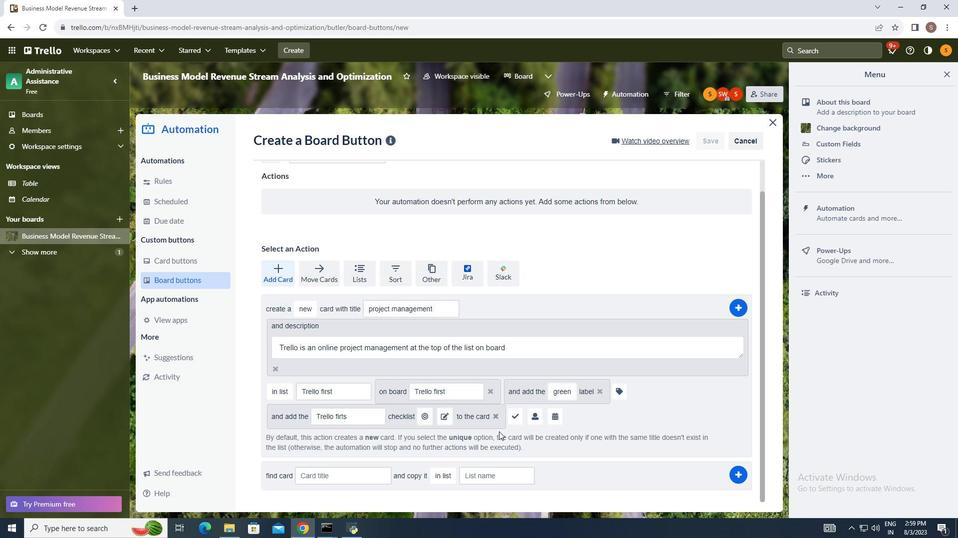 
Action: Mouse moved to (468, 403)
Screenshot: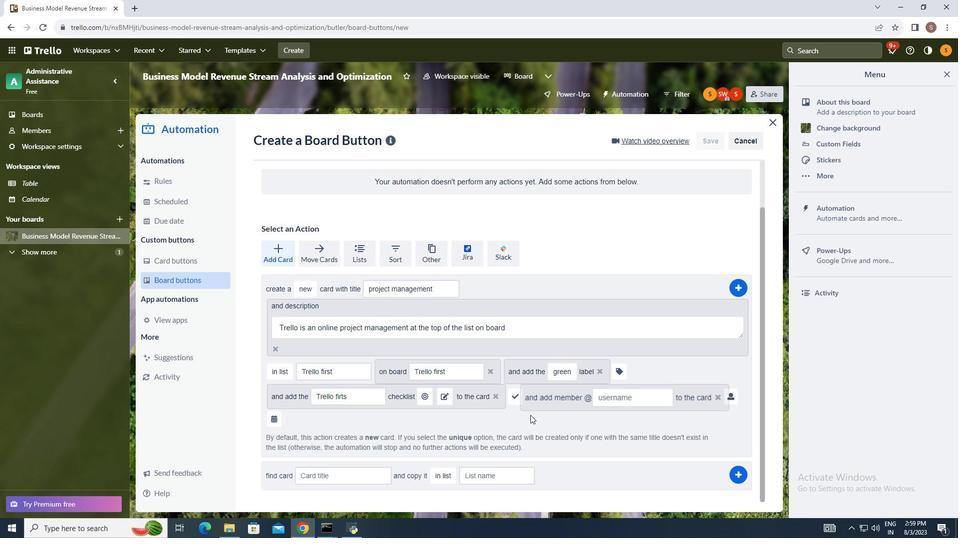 
Action: Mouse pressed left at (468, 403)
Screenshot: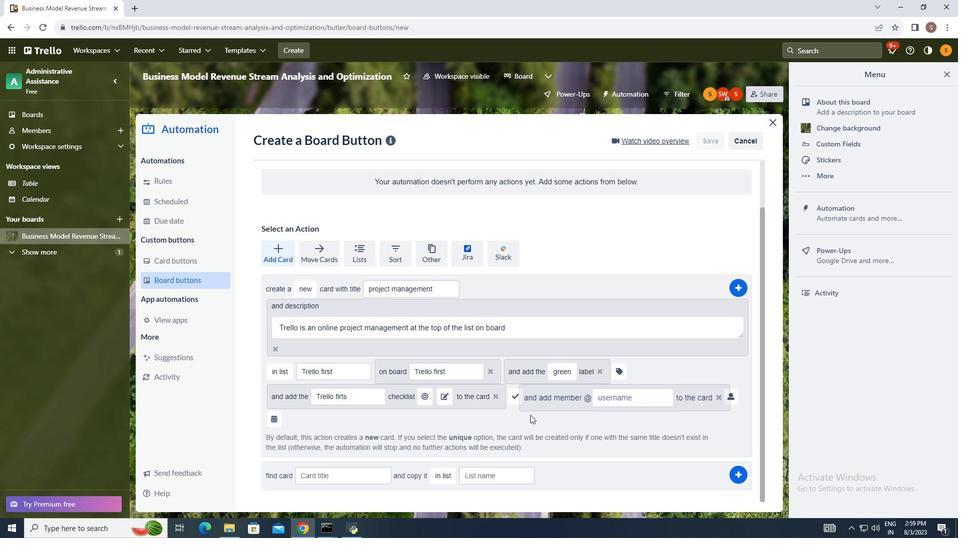 
Action: Mouse moved to (552, 390)
Screenshot: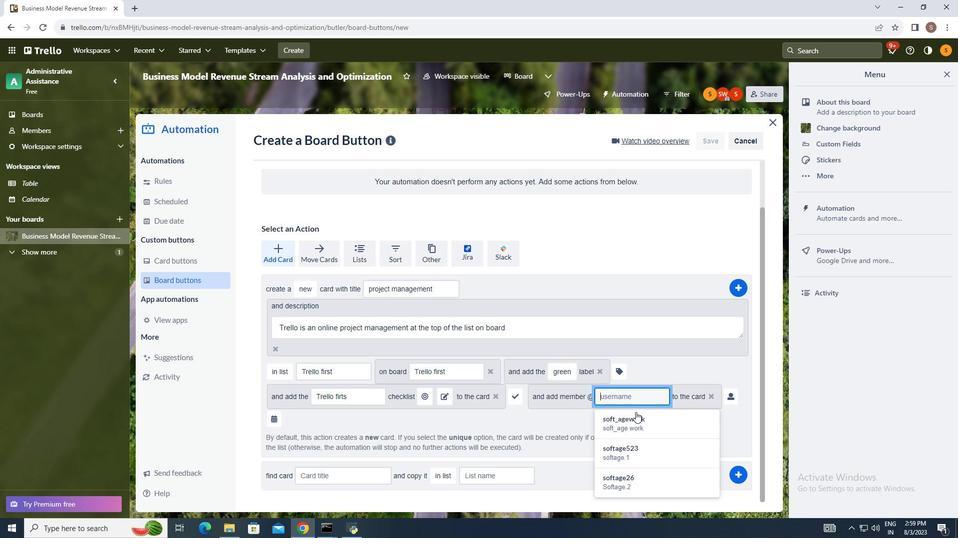 
Action: Mouse pressed left at (552, 390)
Screenshot: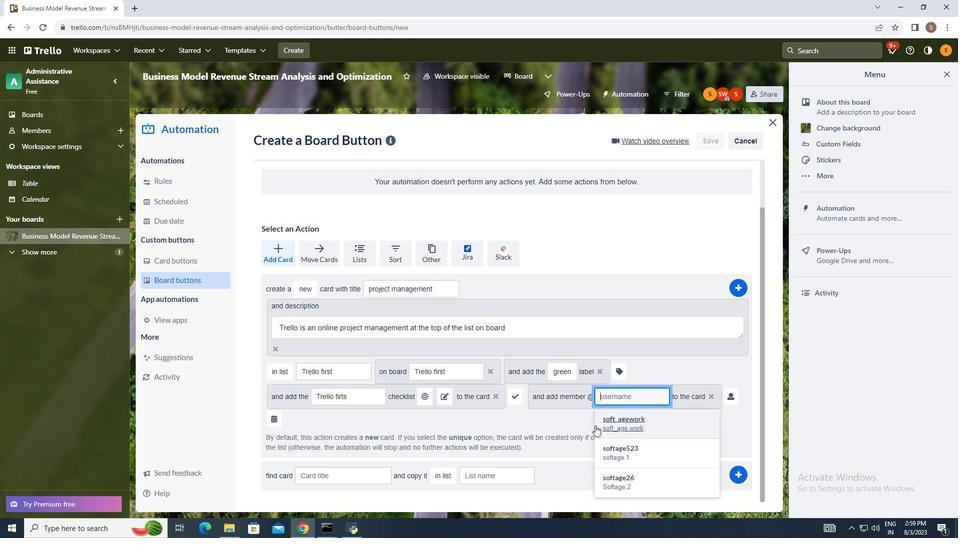 
Action: Mouse moved to (489, 409)
Screenshot: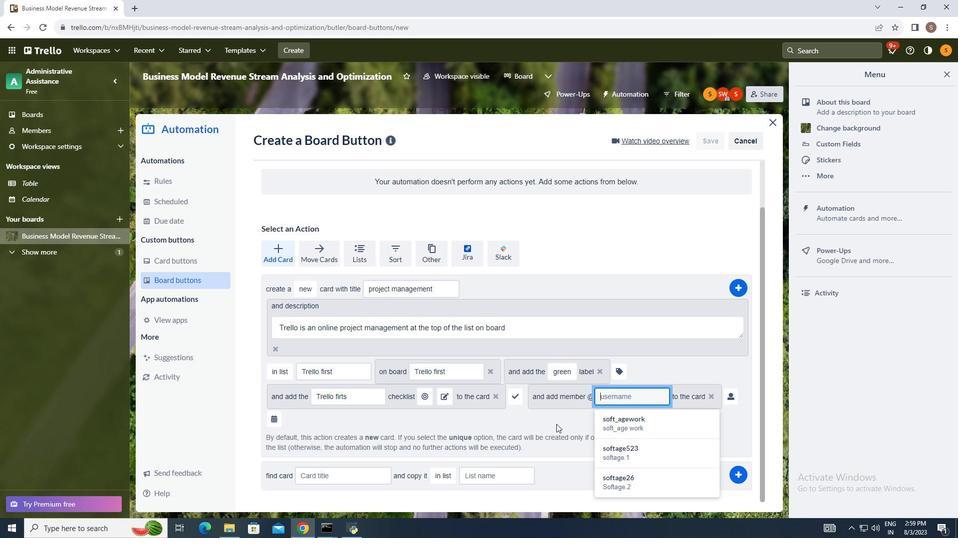 
Action: Key pressed softage.1<Key.shift>@softage.net
Screenshot: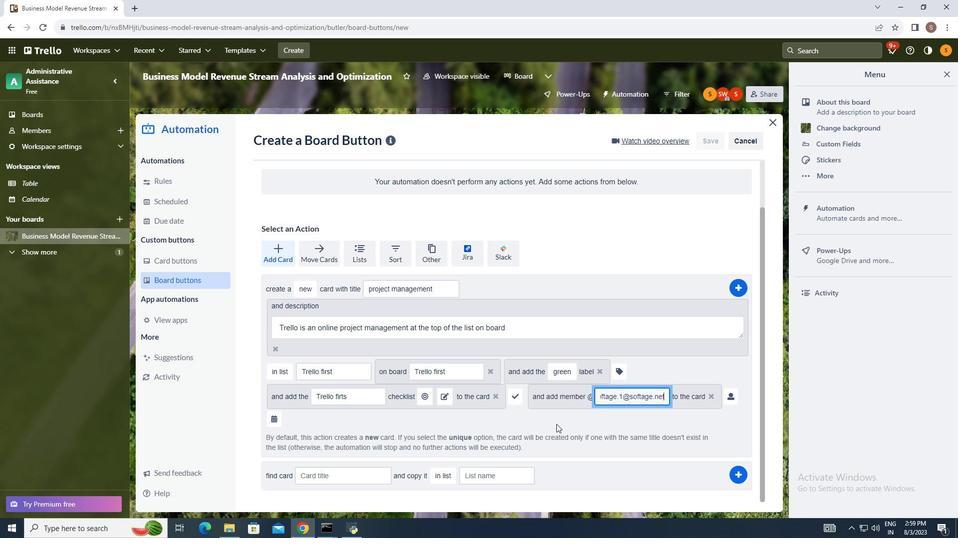 
Action: Mouse moved to (622, 404)
Screenshot: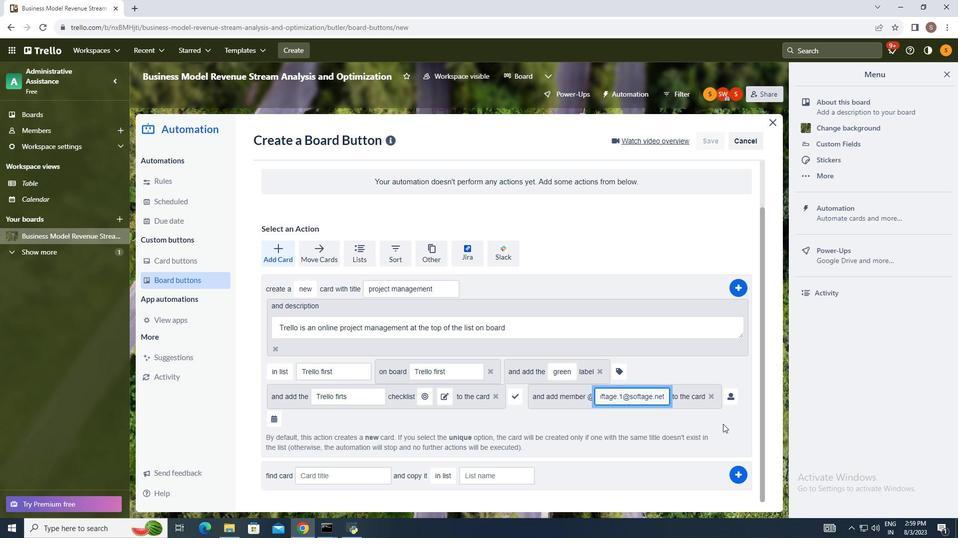 
Action: Mouse pressed left at (622, 404)
Screenshot: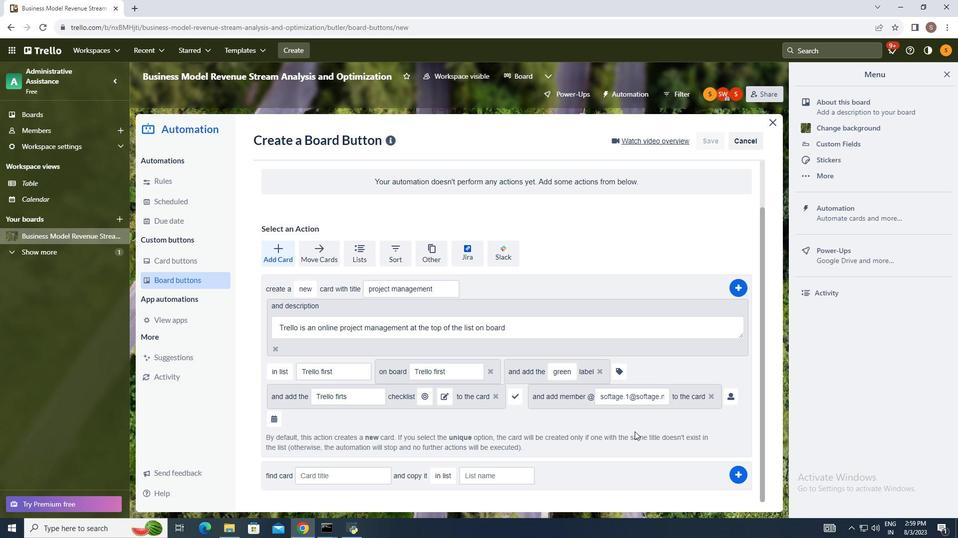 
Action: Mouse moved to (265, 408)
Screenshot: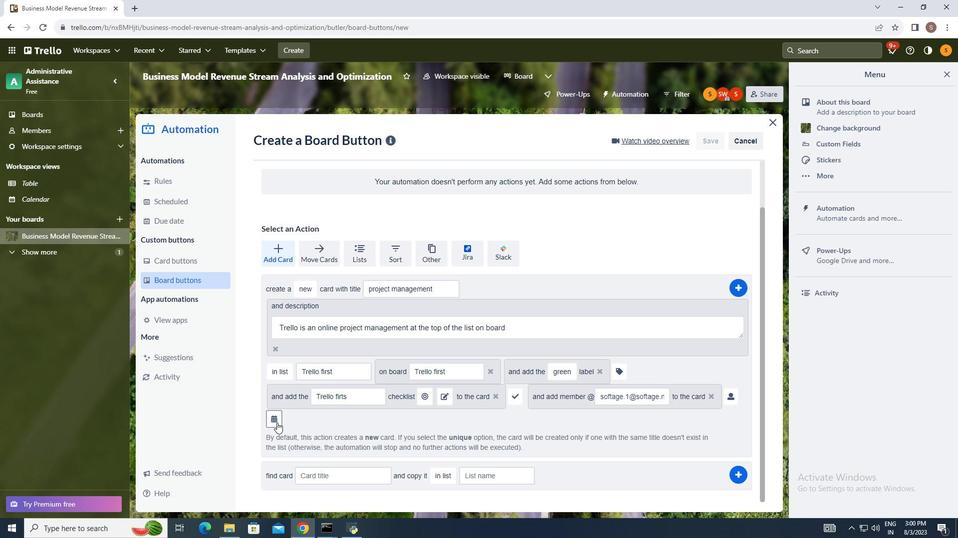 
Action: Mouse pressed left at (265, 408)
Screenshot: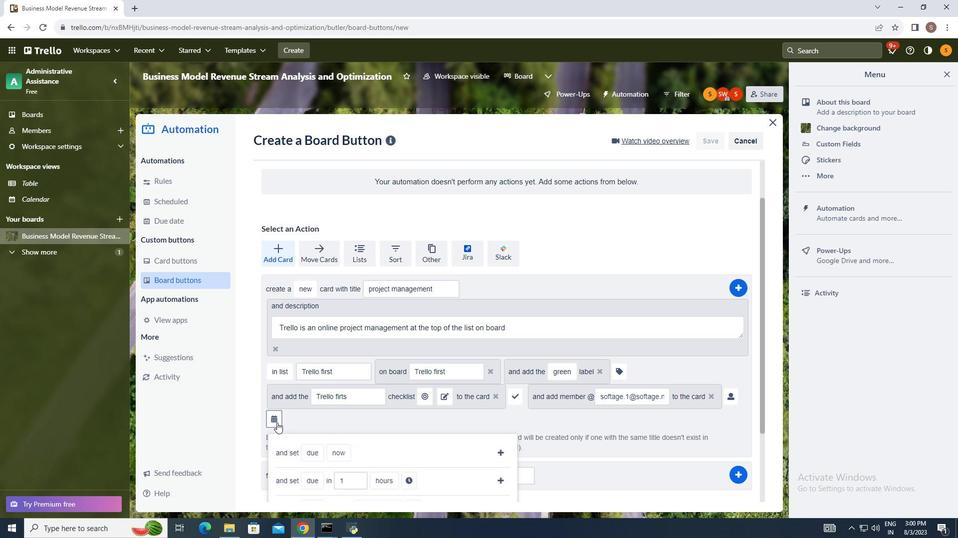 
Action: Mouse moved to (290, 426)
Screenshot: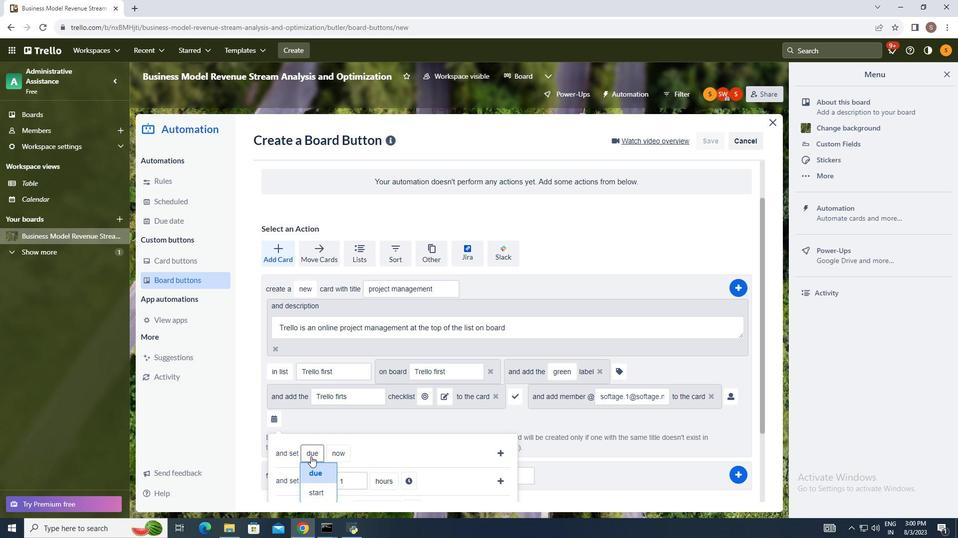 
Action: Mouse pressed left at (290, 426)
Screenshot: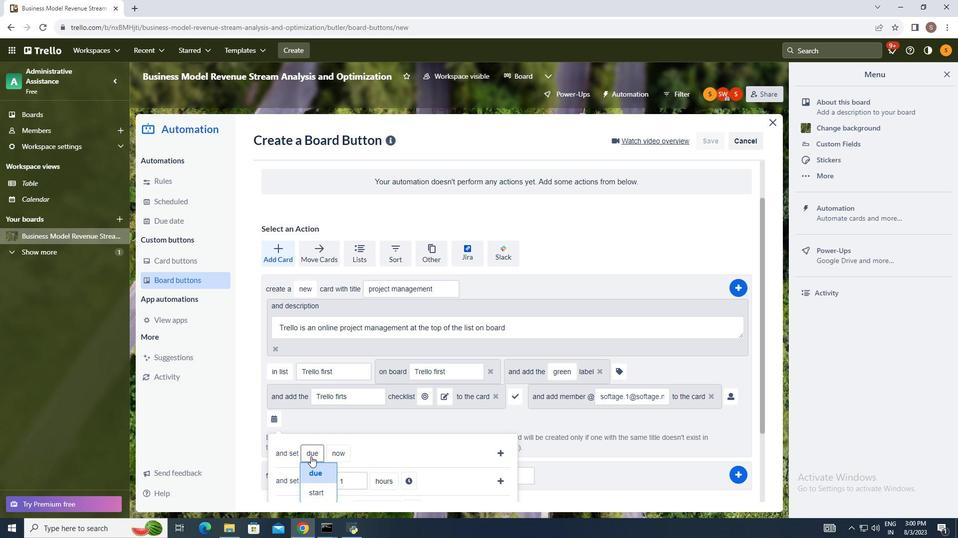 
Action: Mouse moved to (293, 441)
Screenshot: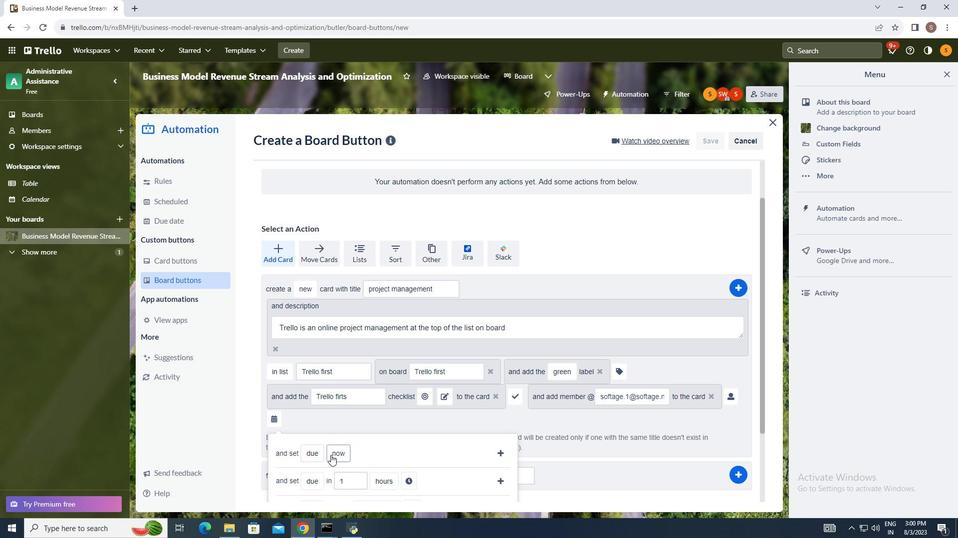 
Action: Mouse pressed left at (293, 441)
Screenshot: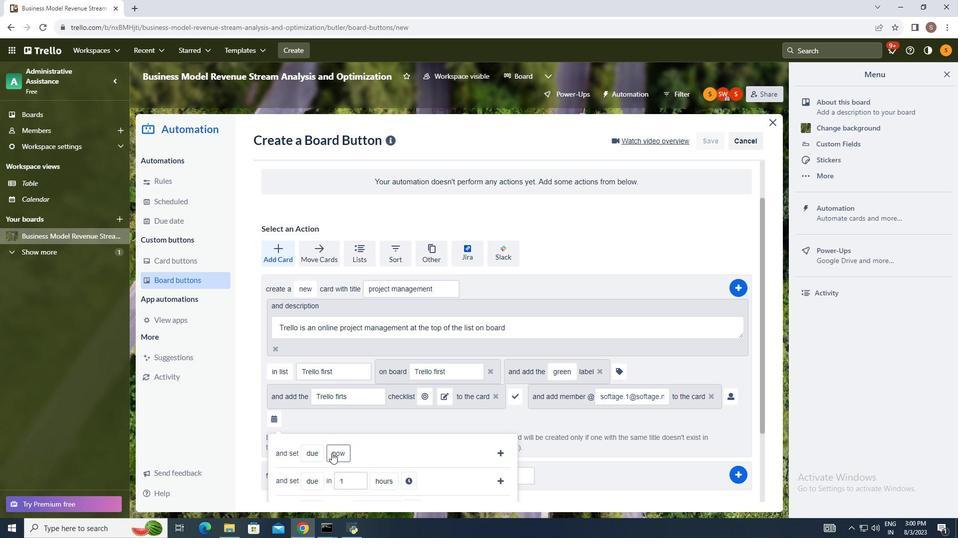
Action: Mouse moved to (311, 428)
Screenshot: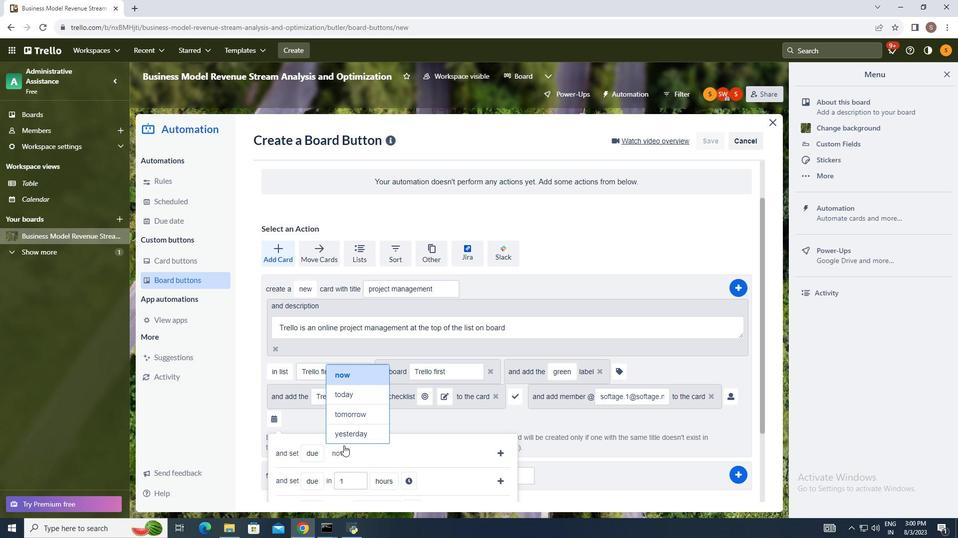 
Action: Mouse pressed left at (311, 428)
Screenshot: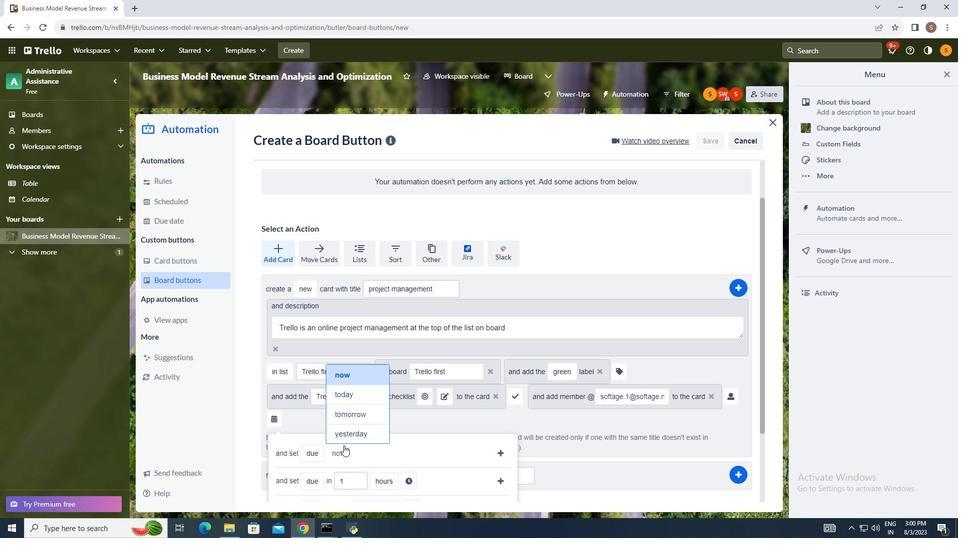 
Action: Mouse moved to (324, 372)
Screenshot: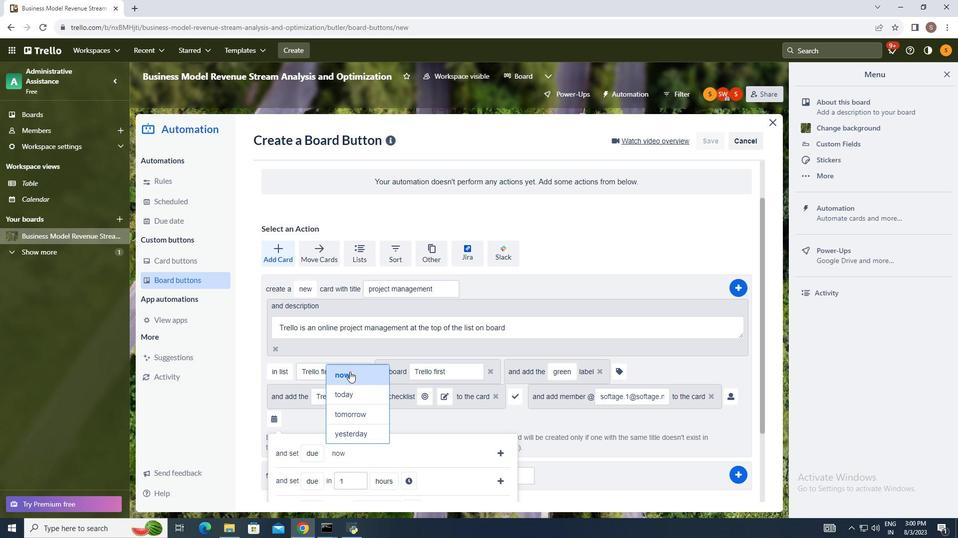 
Action: Mouse pressed left at (324, 372)
Screenshot: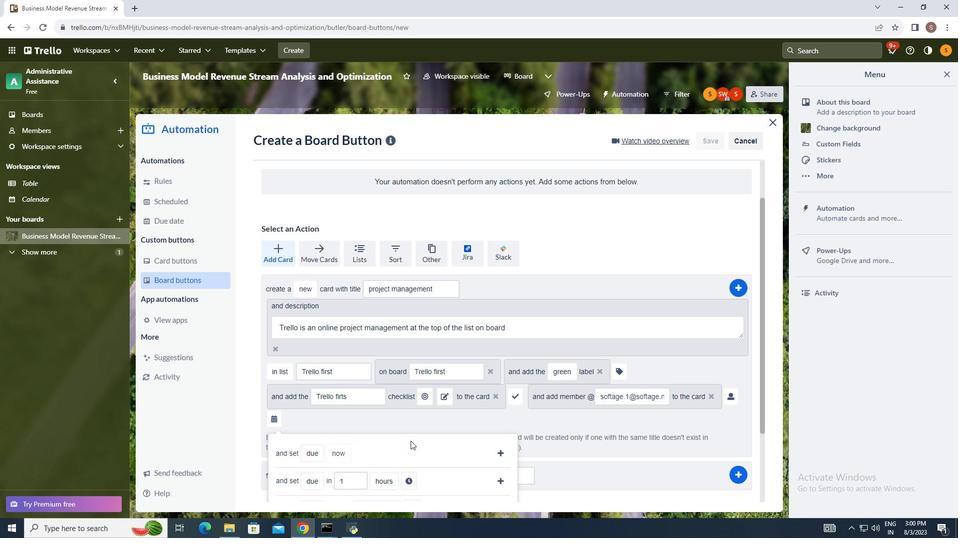 
Action: Mouse moved to (448, 431)
Screenshot: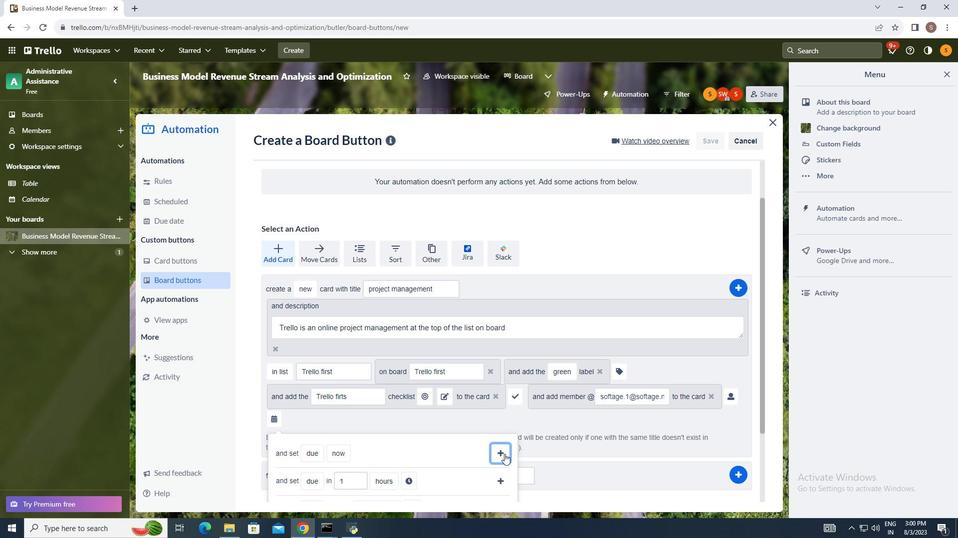 
Action: Mouse pressed left at (448, 431)
Screenshot: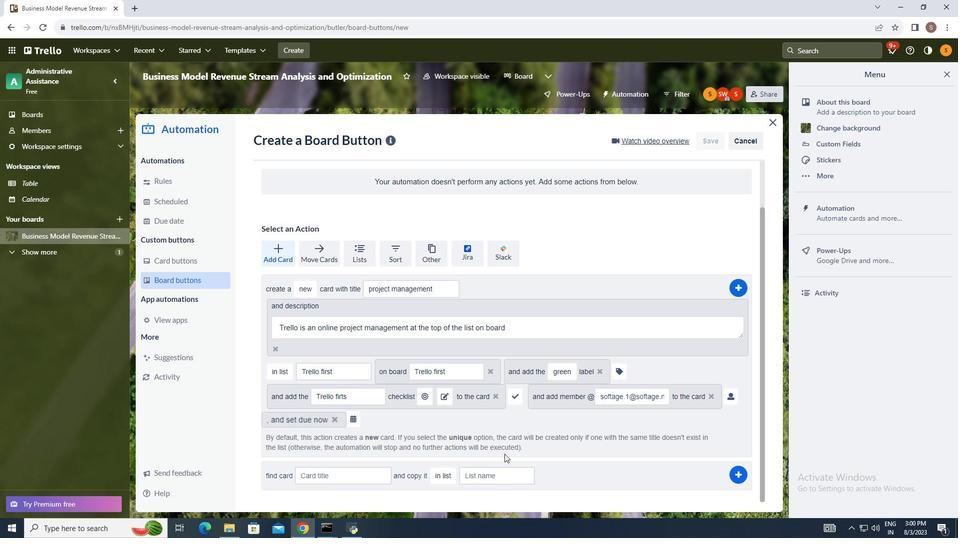 
Action: Mouse moved to (636, 312)
Screenshot: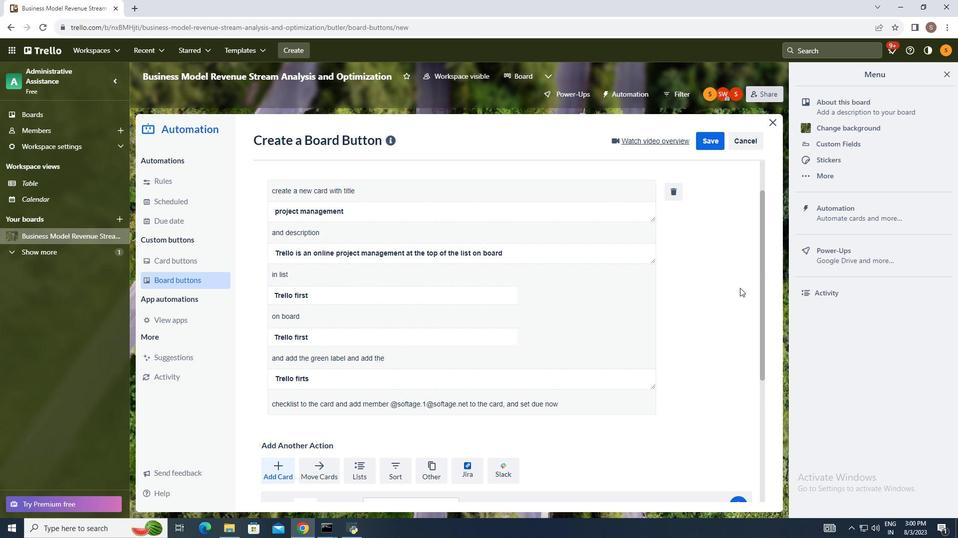 
Action: Mouse pressed left at (636, 312)
Screenshot: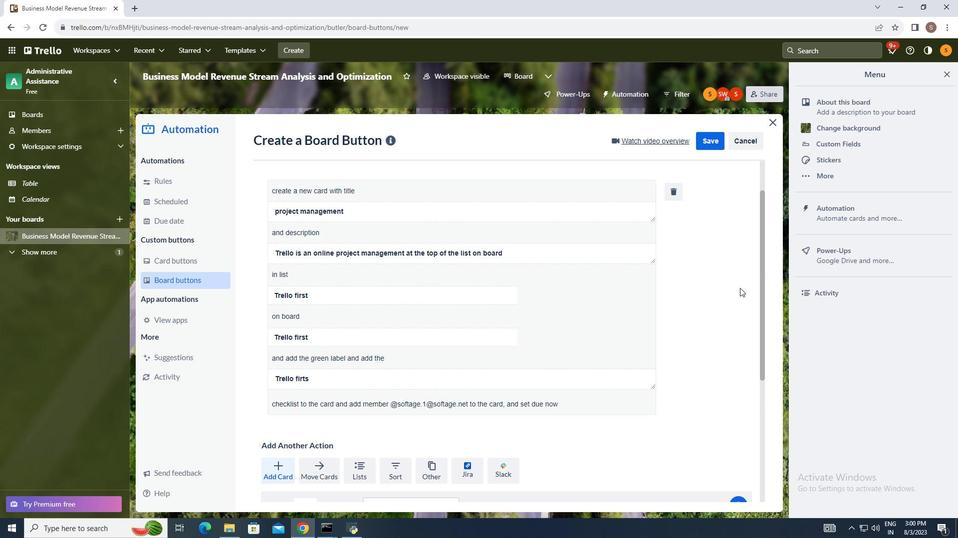 
Action: Mouse moved to (476, 257)
Screenshot: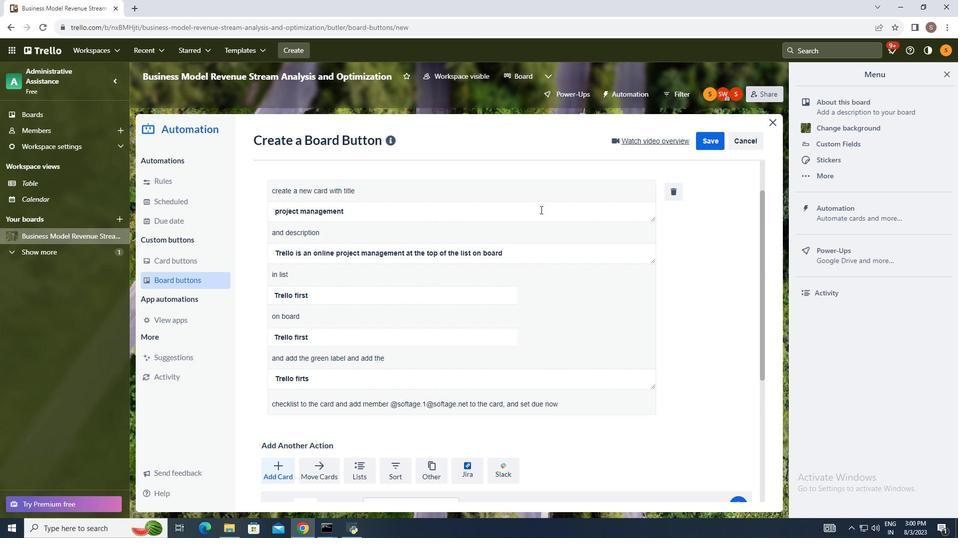
